 Task: Find connections with filter location Abu Dhabi with filter topic #Travelwith filter profile language German with filter current company Infosys with filter school Zion Matriculation Higher Secondary School with filter industry Landscaping Services with filter service category CateringChange with filter keywords title Media Buyer
Action: Mouse moved to (544, 105)
Screenshot: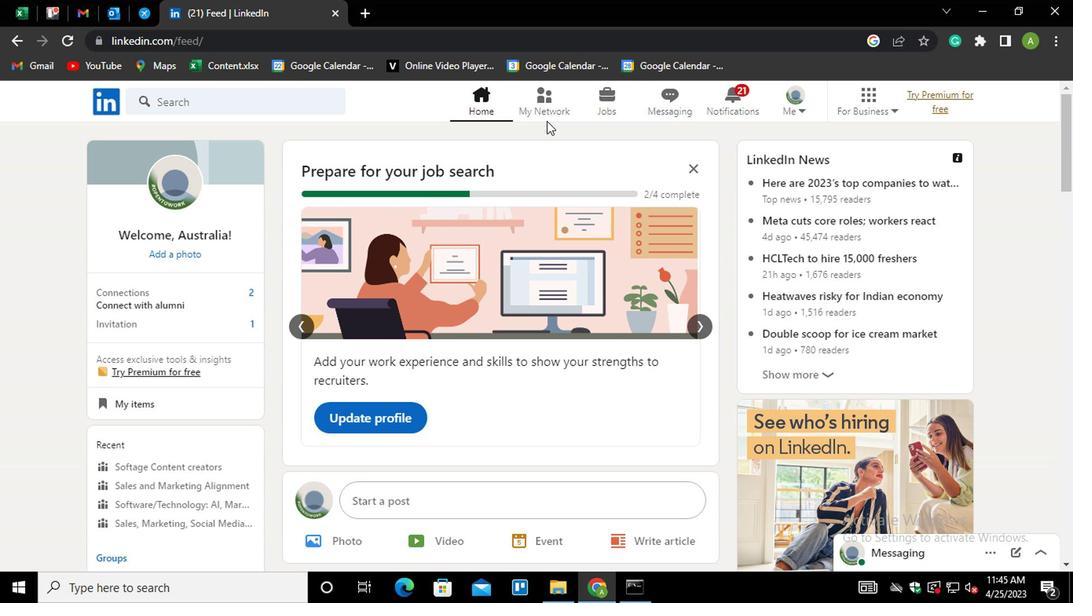 
Action: Mouse pressed left at (544, 105)
Screenshot: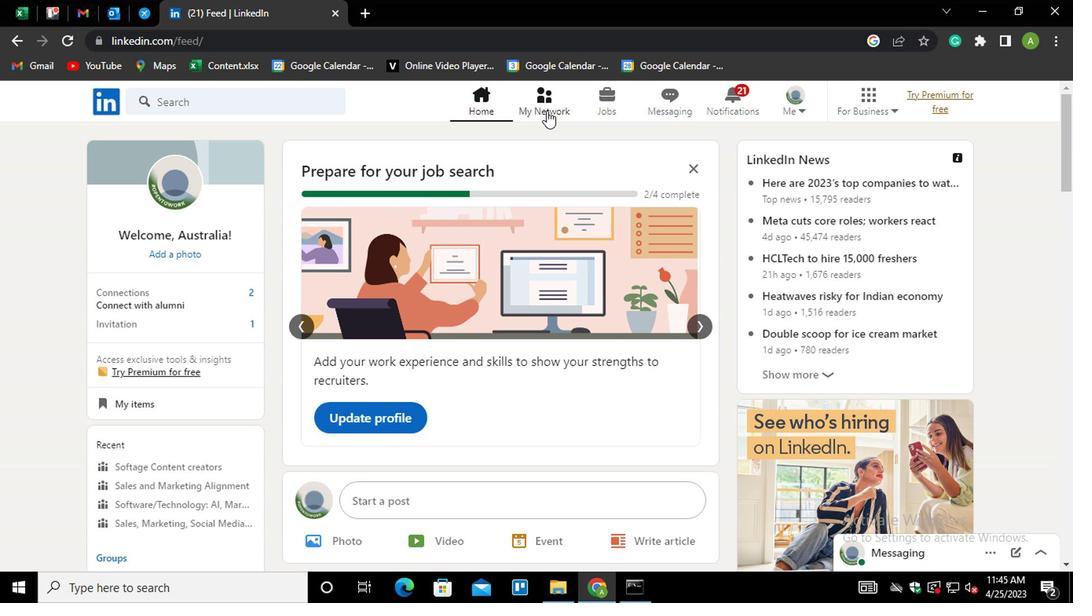 
Action: Mouse moved to (185, 191)
Screenshot: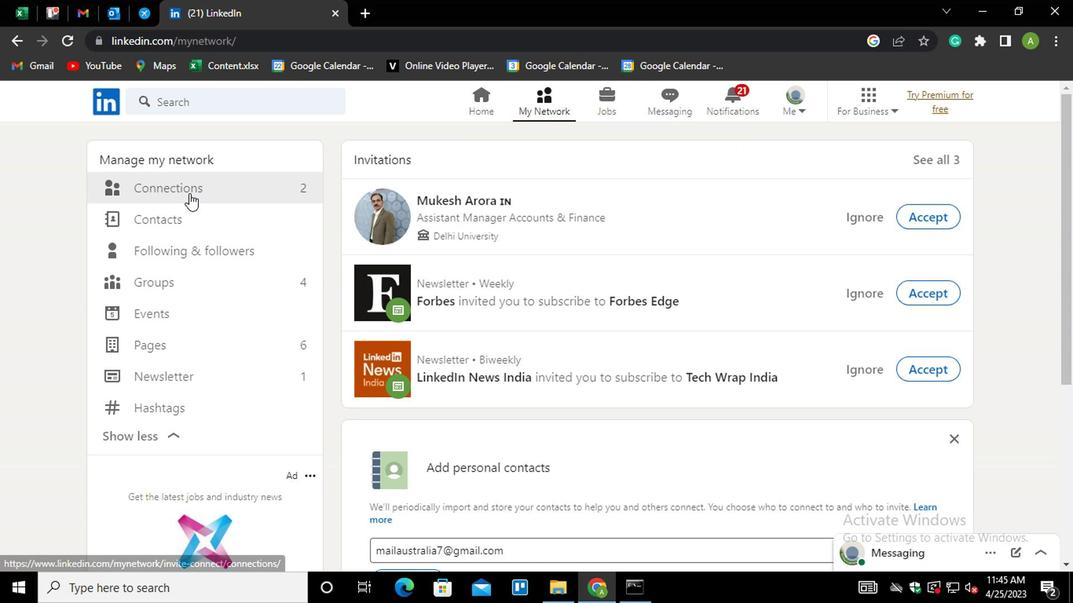 
Action: Mouse pressed left at (185, 191)
Screenshot: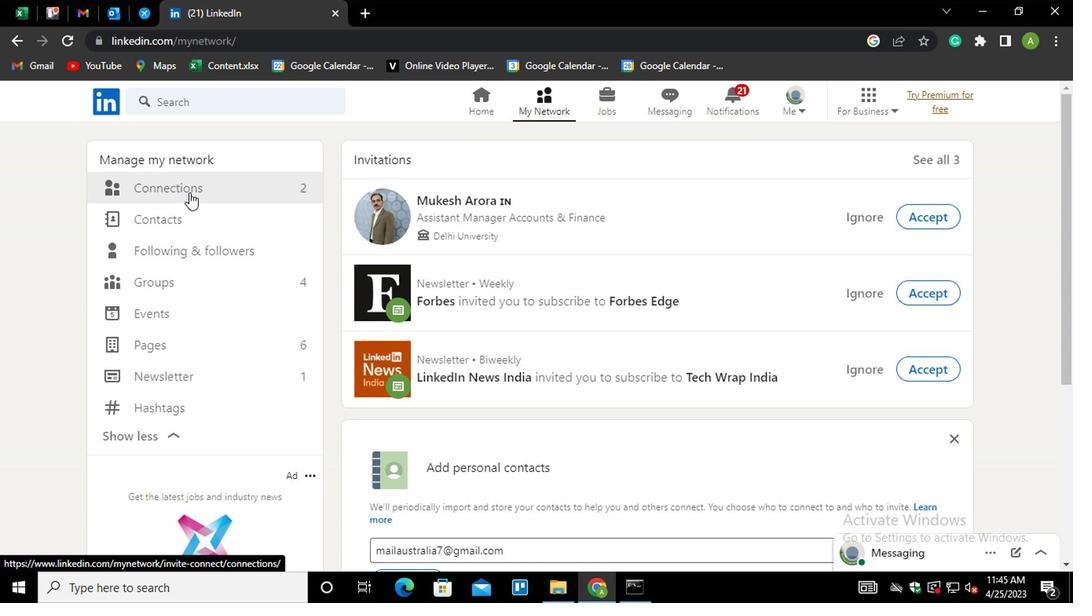 
Action: Mouse moved to (642, 189)
Screenshot: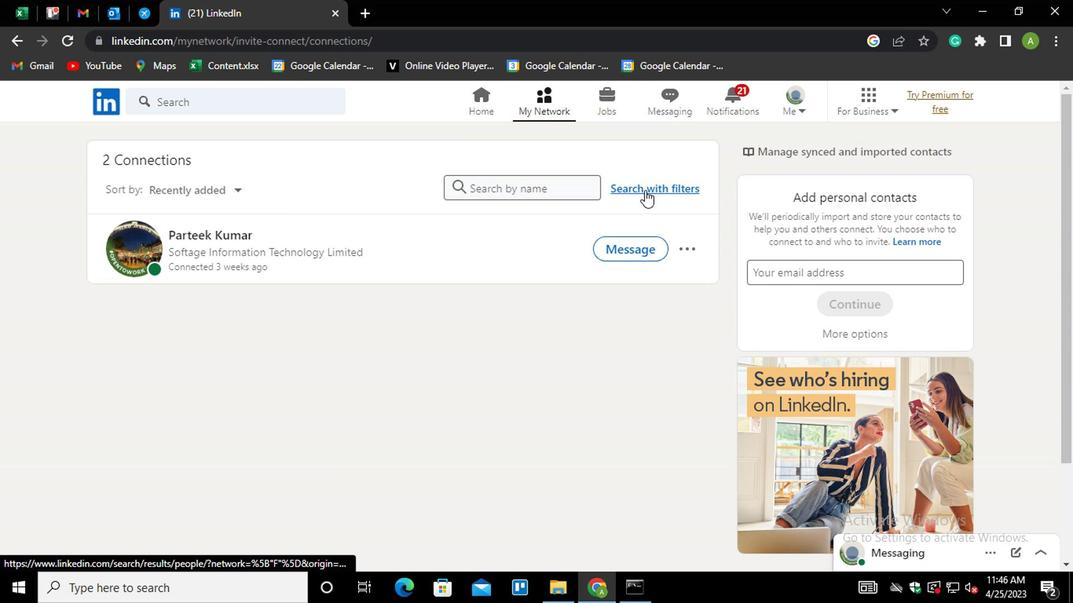 
Action: Mouse pressed left at (642, 189)
Screenshot: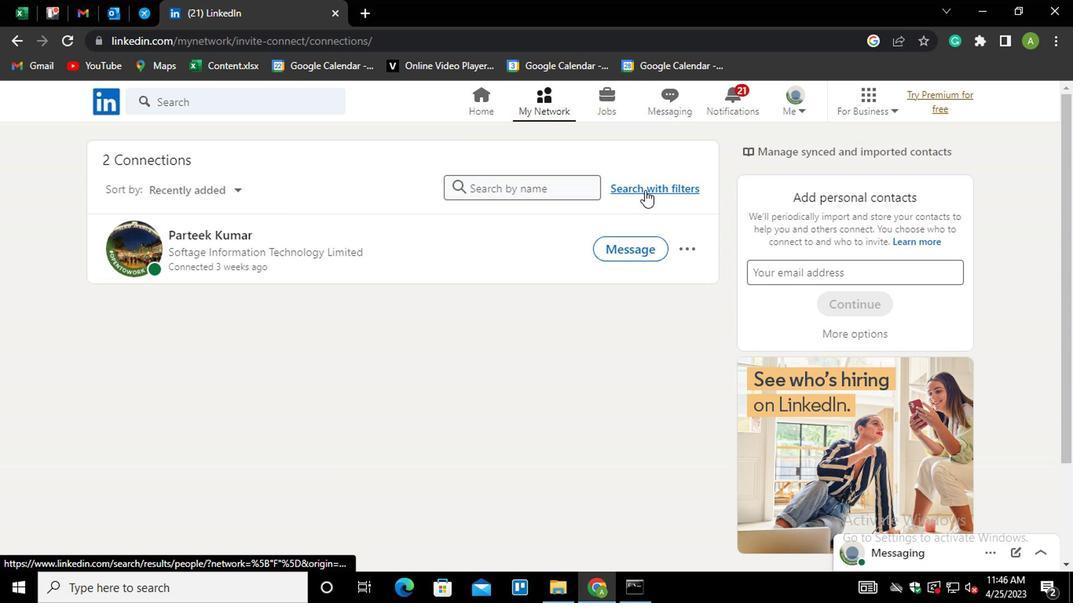 
Action: Mouse moved to (525, 145)
Screenshot: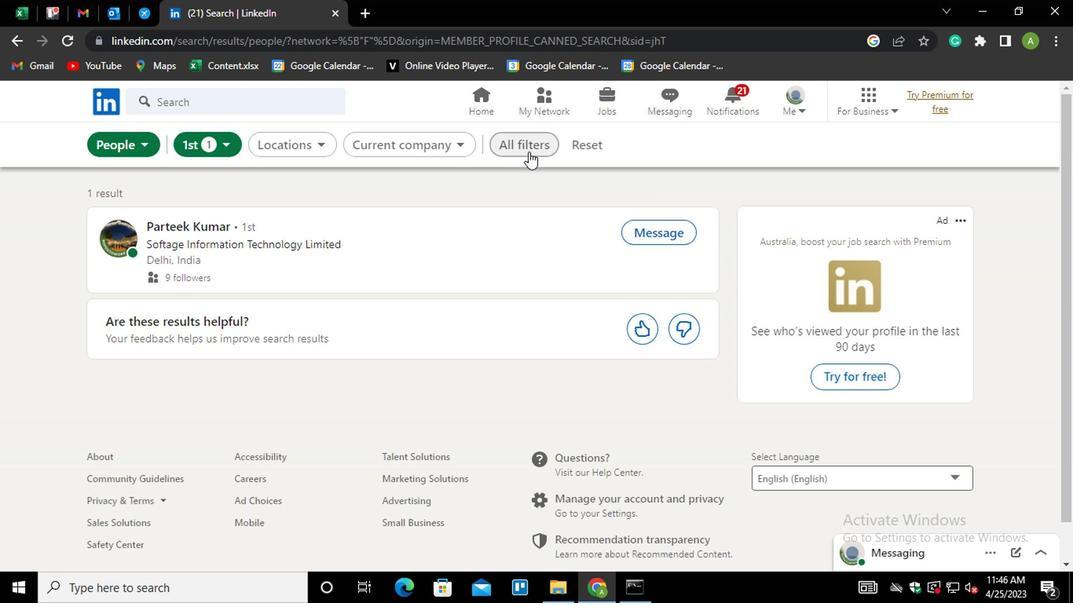 
Action: Mouse pressed left at (525, 145)
Screenshot: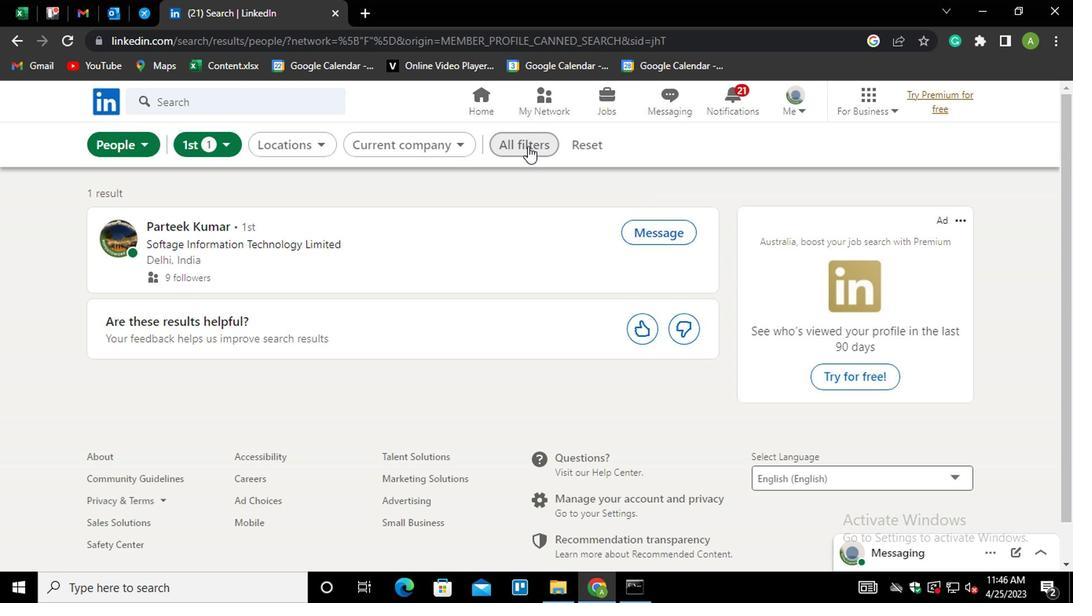 
Action: Mouse moved to (783, 387)
Screenshot: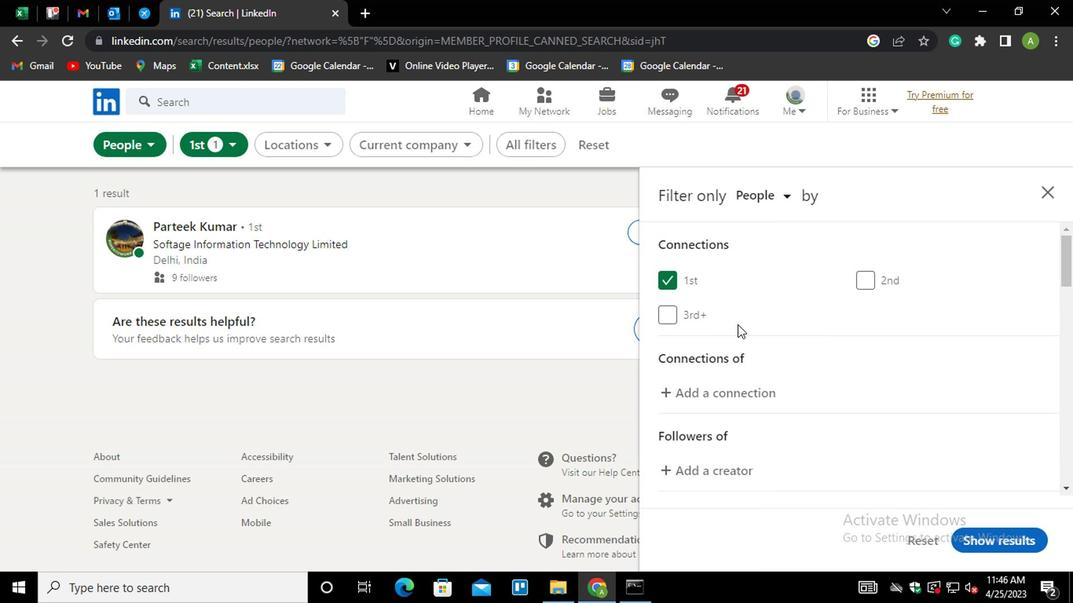 
Action: Mouse scrolled (783, 386) with delta (0, 0)
Screenshot: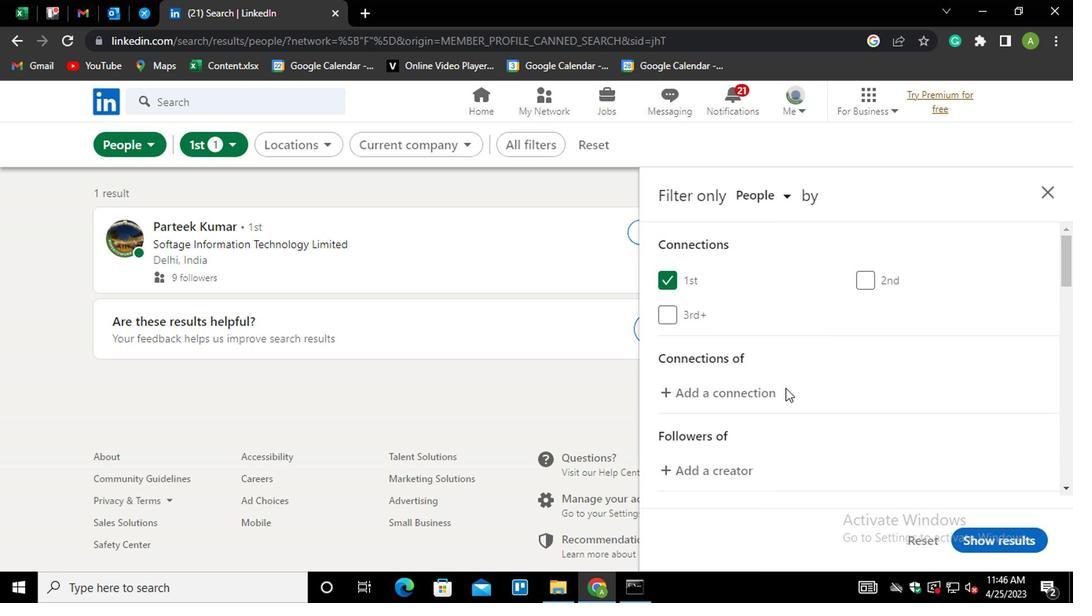 
Action: Mouse scrolled (783, 386) with delta (0, 0)
Screenshot: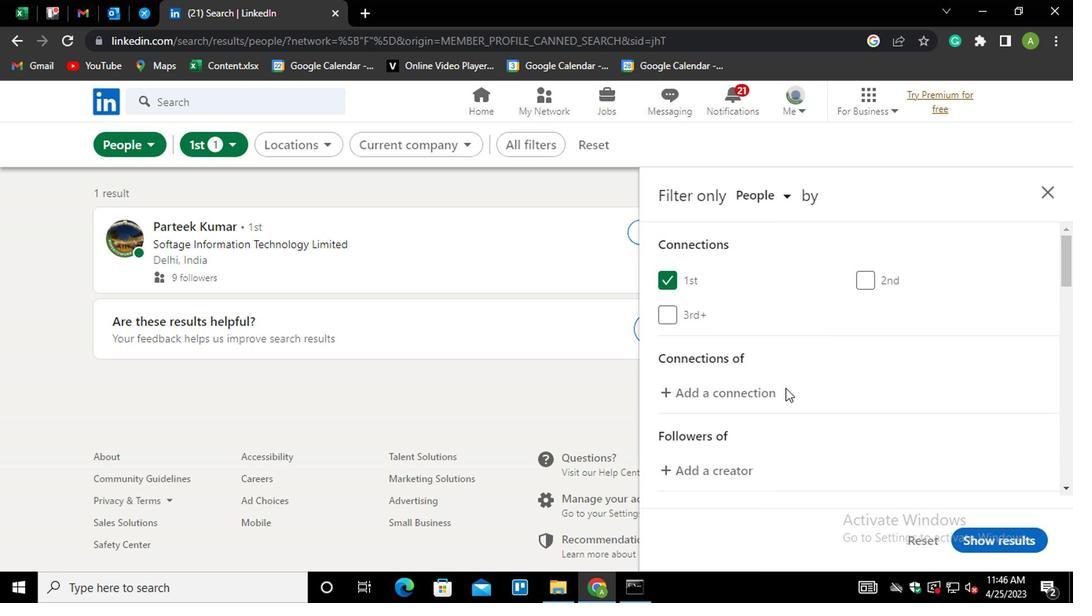 
Action: Mouse scrolled (783, 386) with delta (0, 0)
Screenshot: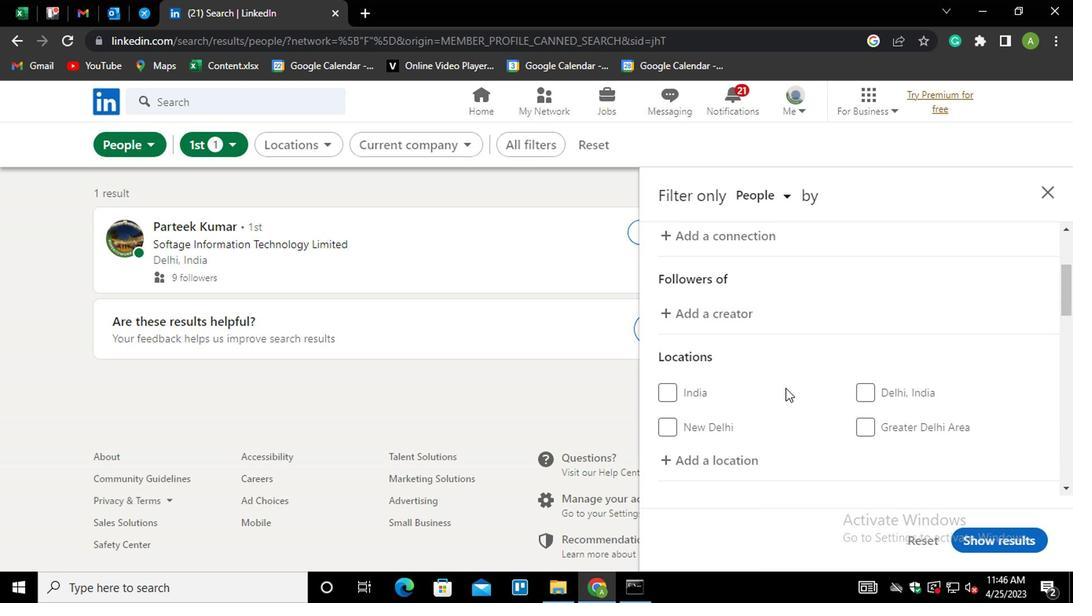 
Action: Mouse moved to (736, 412)
Screenshot: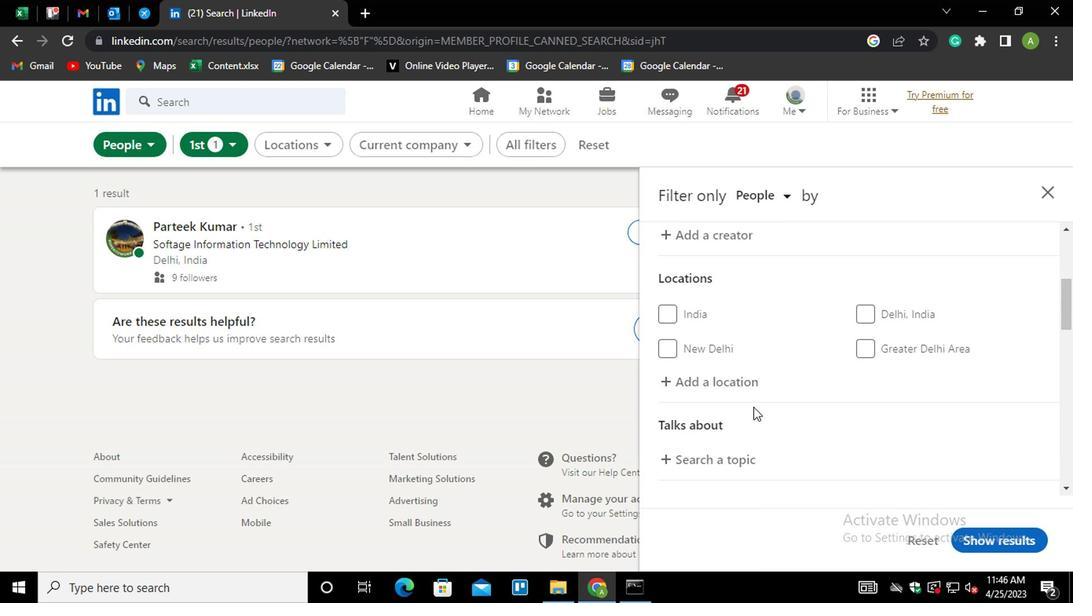 
Action: Mouse scrolled (736, 411) with delta (0, 0)
Screenshot: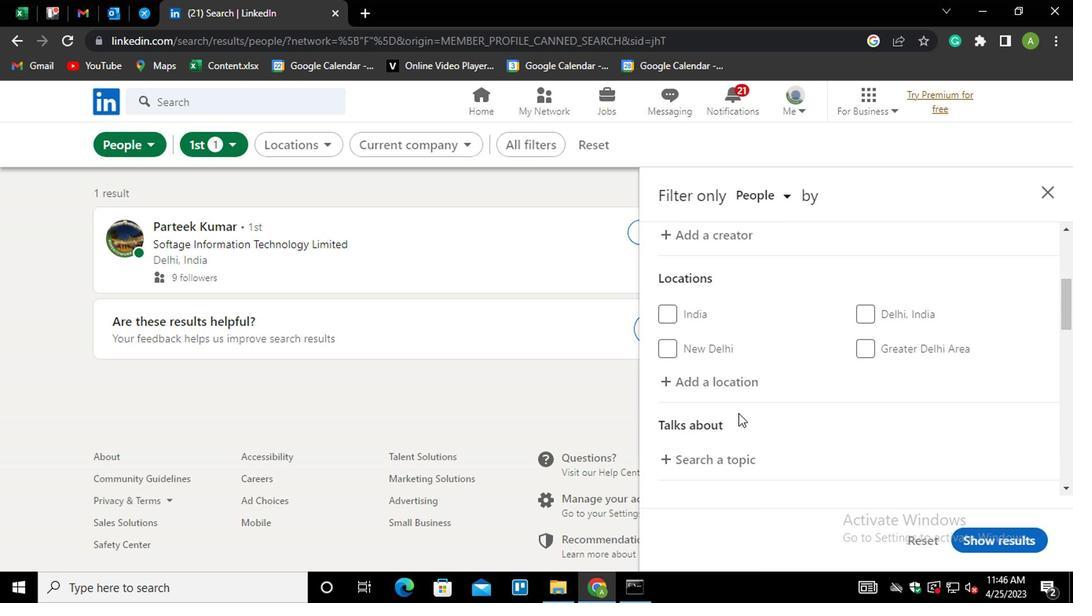 
Action: Mouse moved to (694, 301)
Screenshot: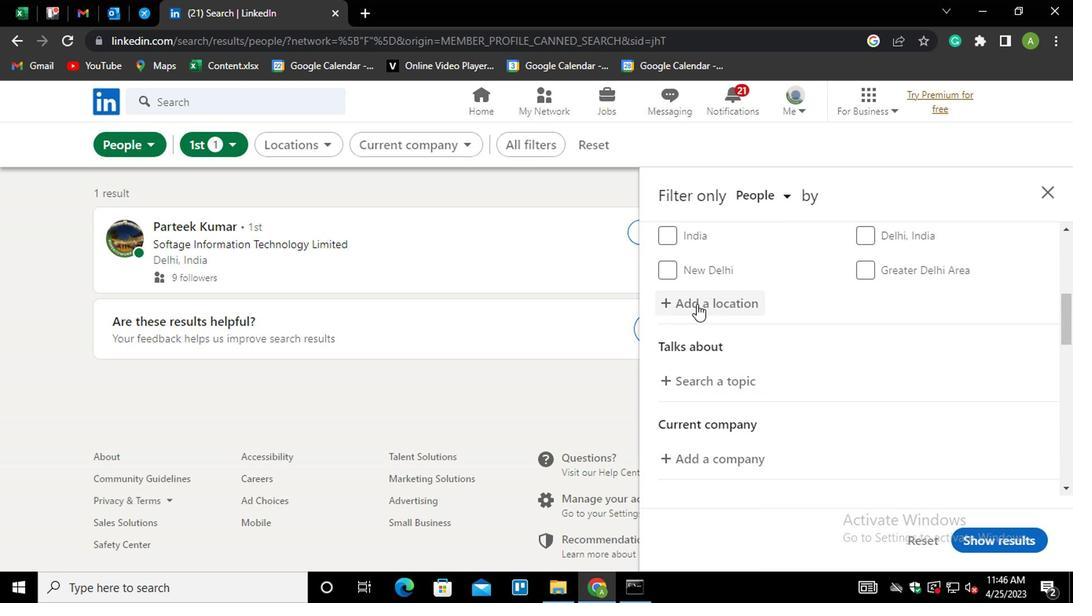 
Action: Mouse pressed left at (694, 301)
Screenshot: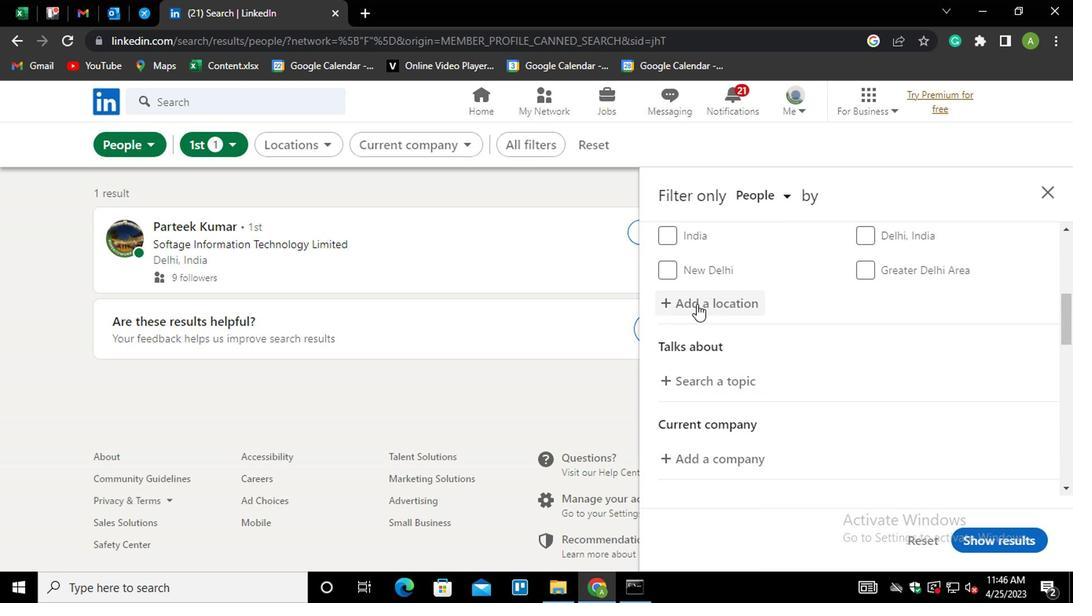 
Action: Mouse moved to (696, 307)
Screenshot: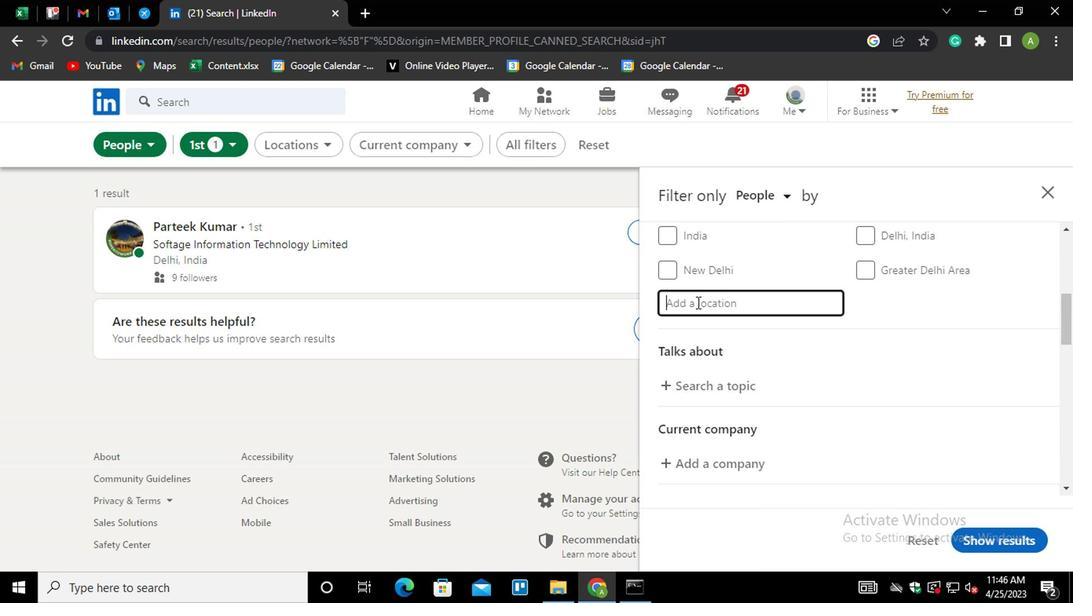 
Action: Key pressed <Key.shift>ABU<Key.down><Key.enter>
Screenshot: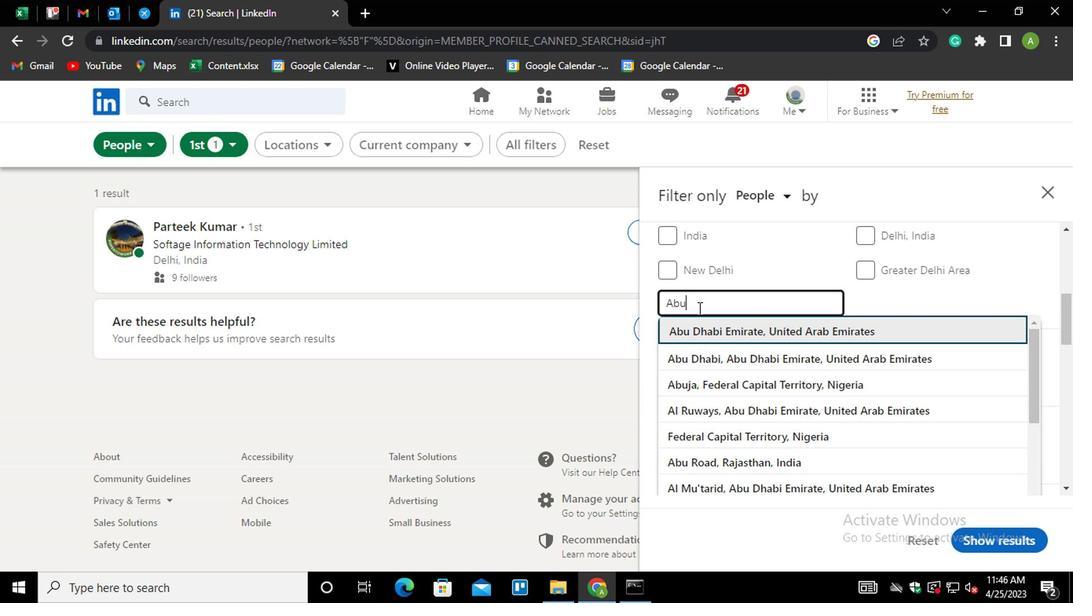 
Action: Mouse moved to (717, 400)
Screenshot: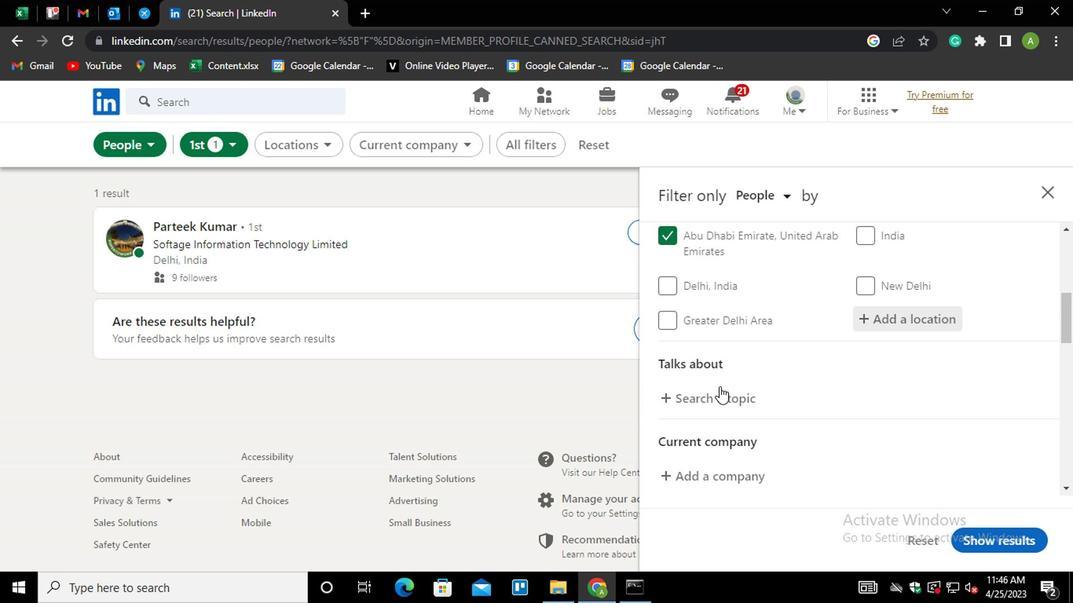 
Action: Mouse pressed left at (717, 400)
Screenshot: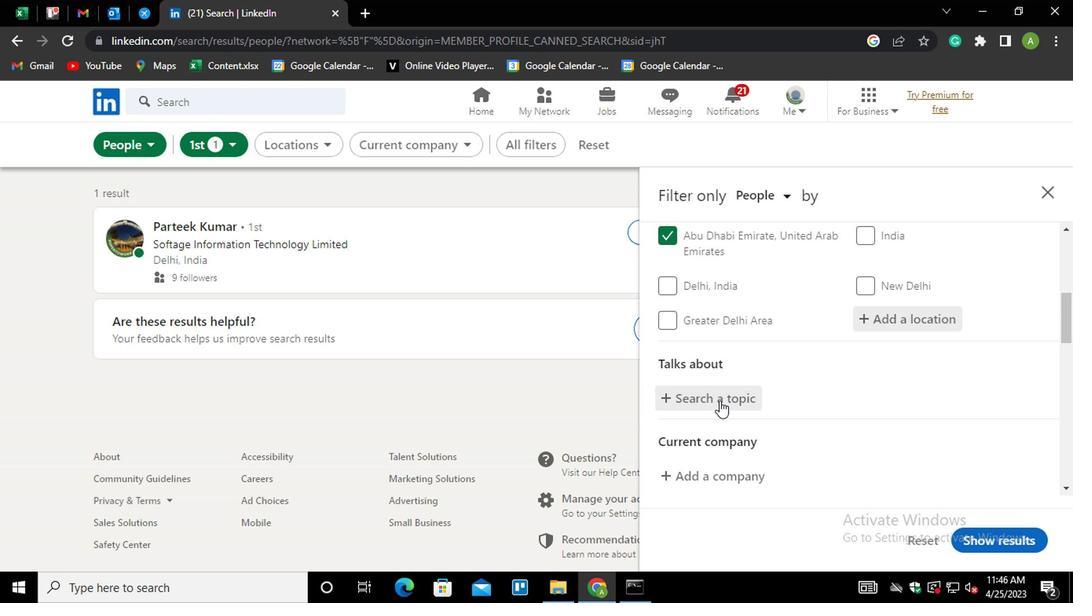 
Action: Mouse moved to (716, 400)
Screenshot: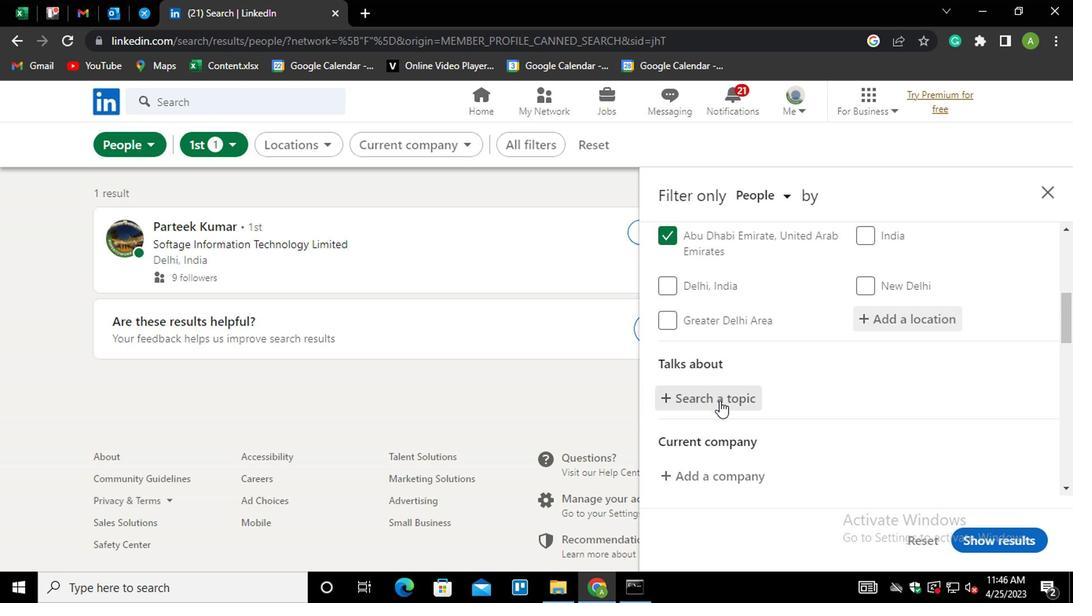 
Action: Key pressed <Key.shift>#<Key.shift>TRAVELWITH
Screenshot: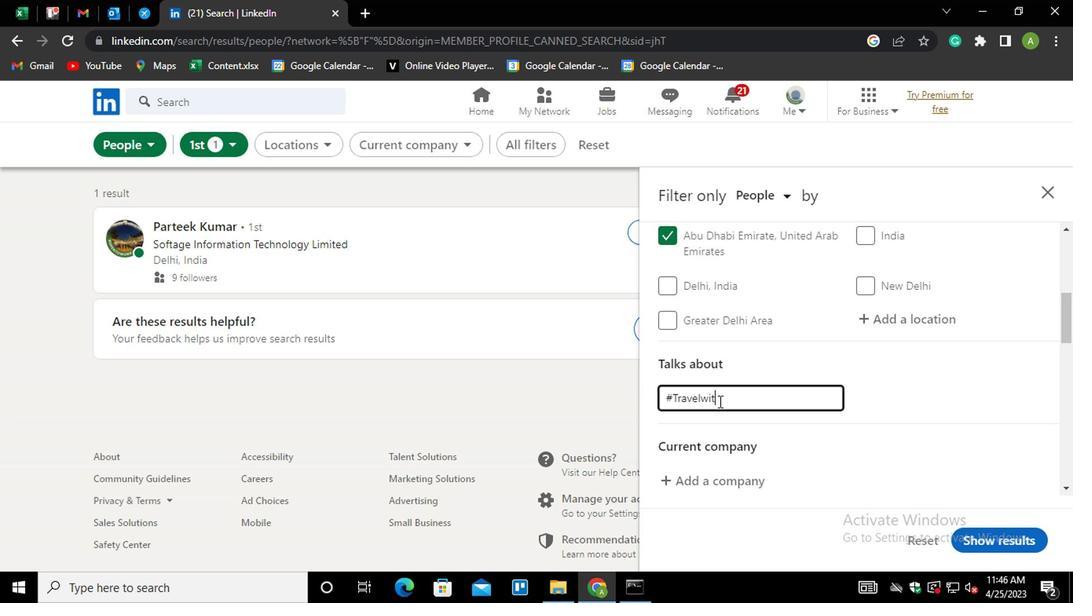 
Action: Mouse moved to (993, 381)
Screenshot: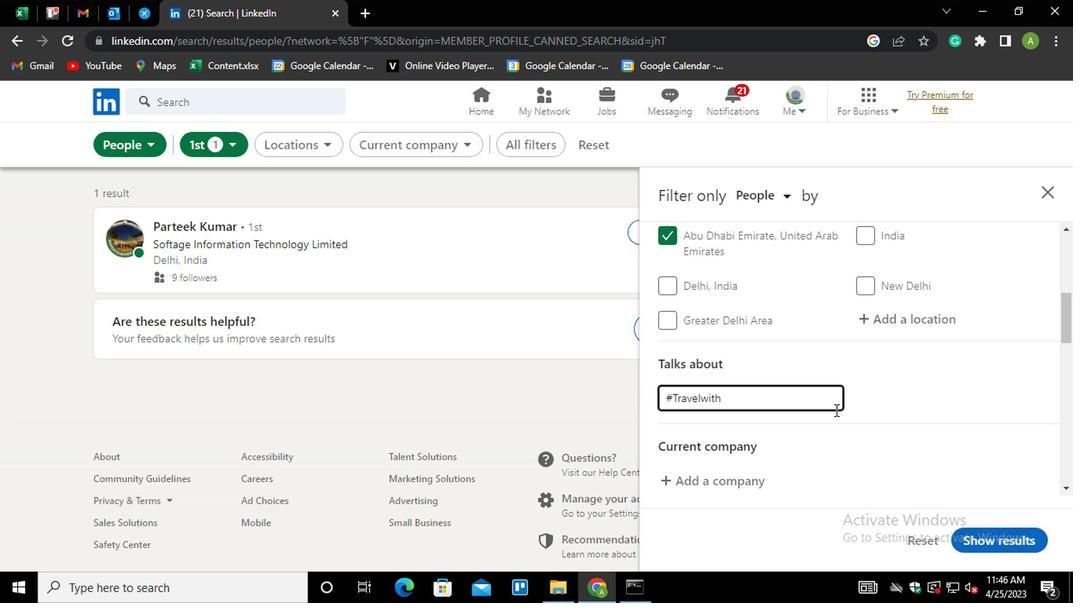 
Action: Mouse pressed left at (993, 381)
Screenshot: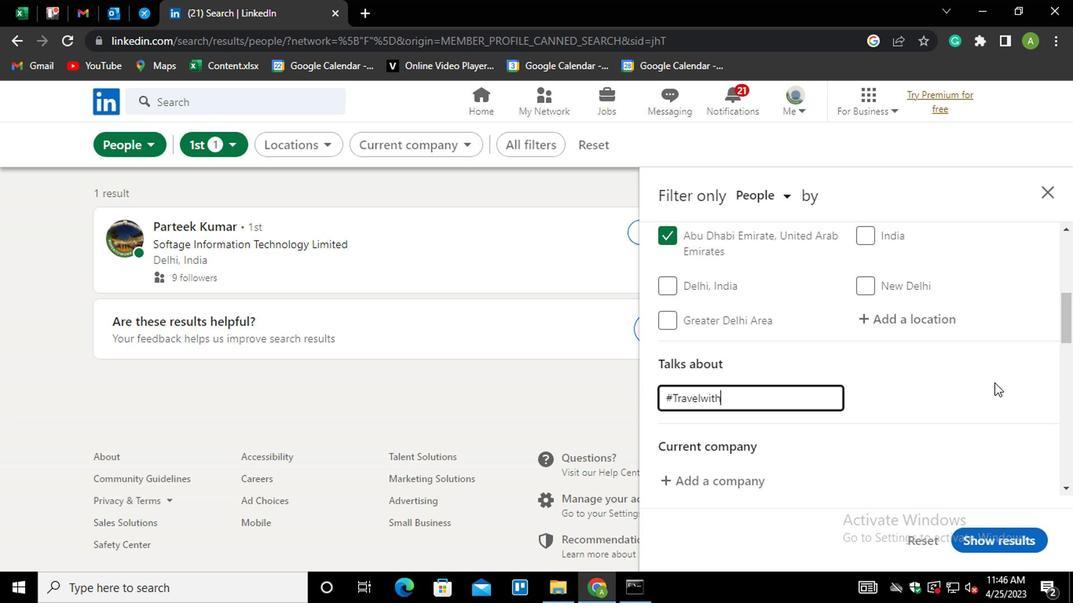 
Action: Mouse scrolled (993, 381) with delta (0, 0)
Screenshot: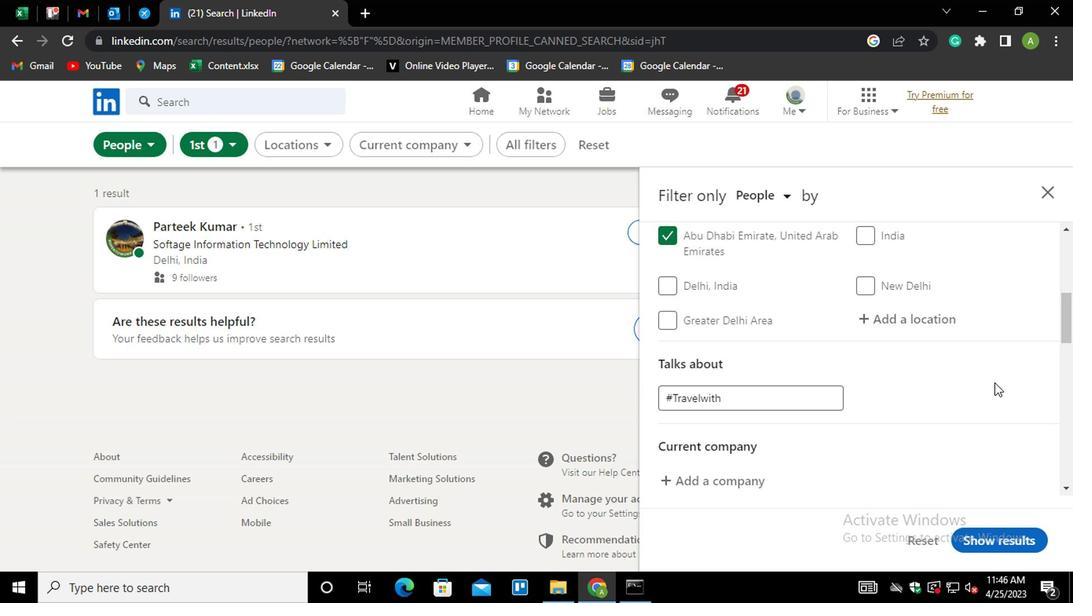 
Action: Mouse scrolled (993, 381) with delta (0, 0)
Screenshot: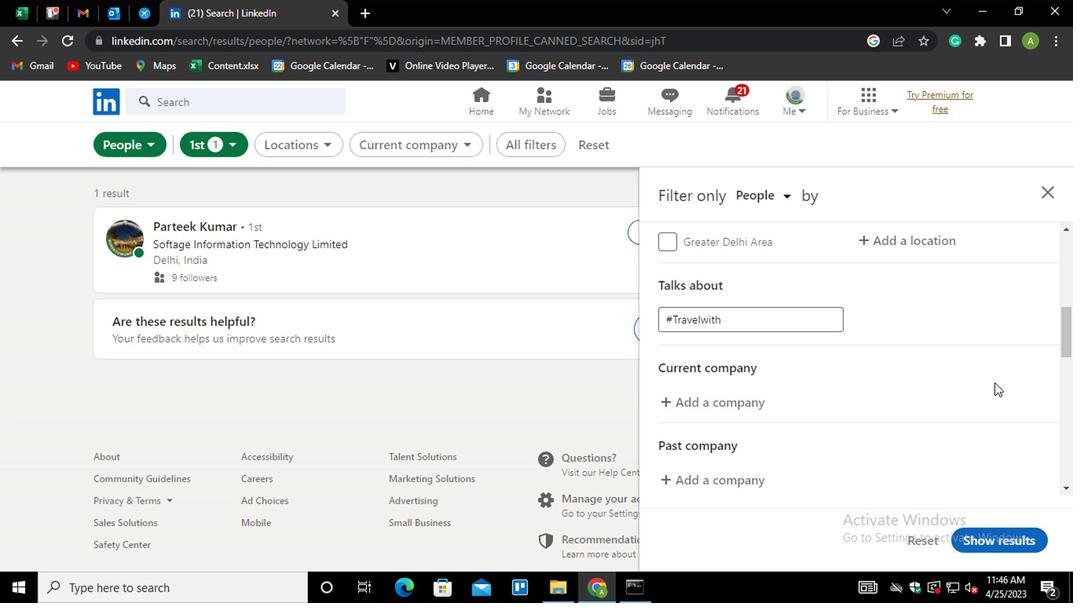 
Action: Mouse scrolled (993, 381) with delta (0, 0)
Screenshot: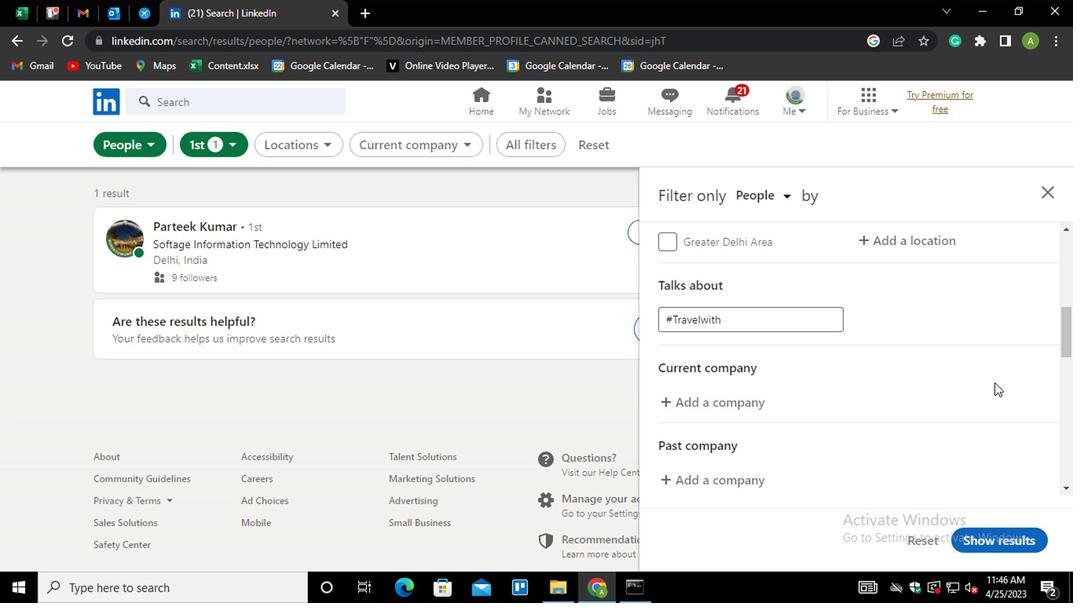
Action: Mouse scrolled (993, 381) with delta (0, 0)
Screenshot: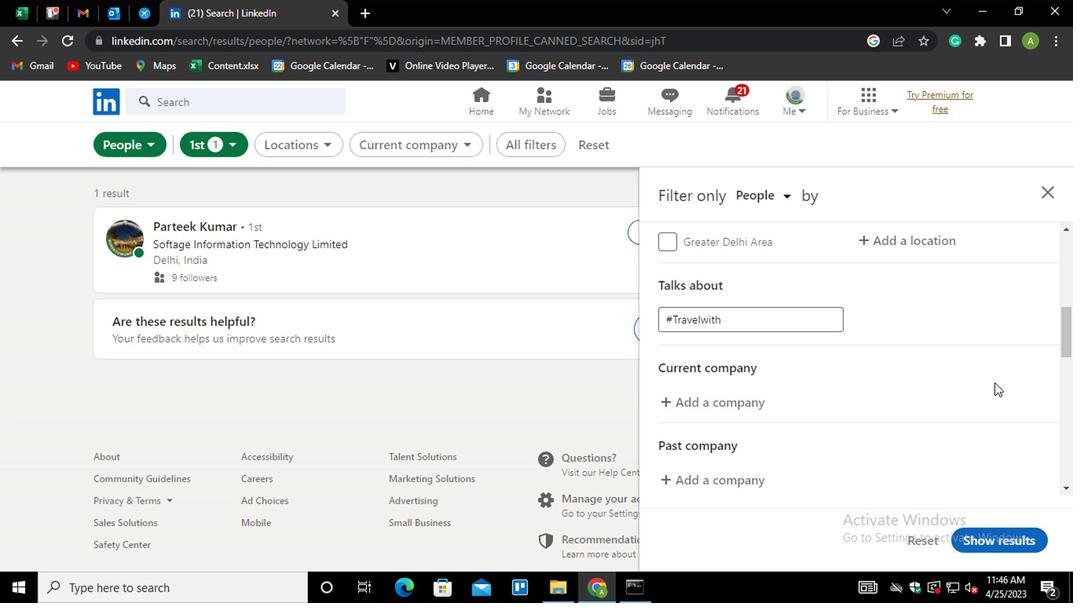
Action: Mouse scrolled (993, 381) with delta (0, 0)
Screenshot: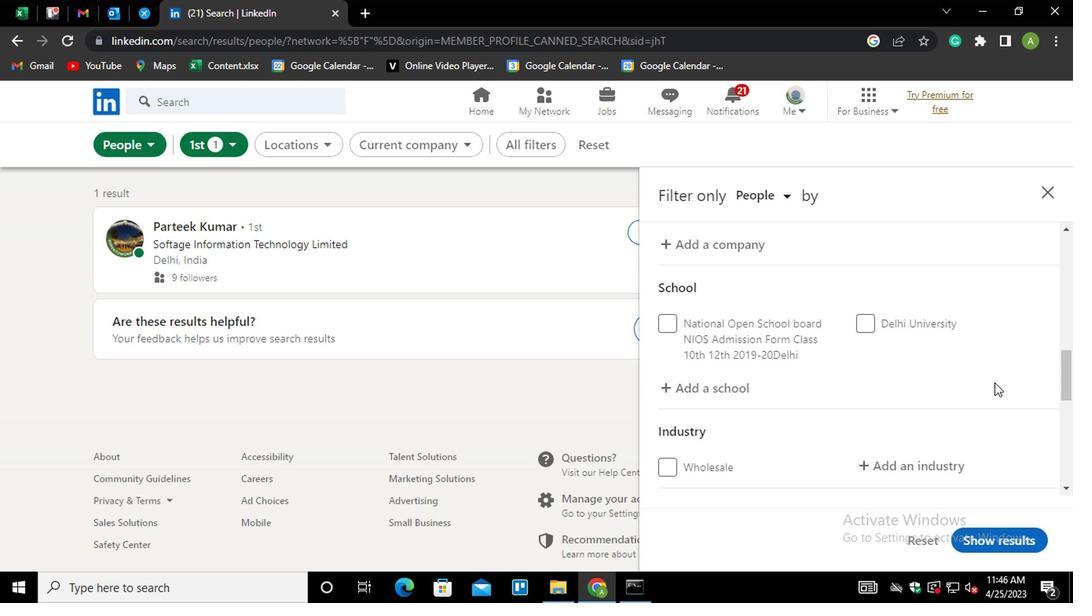 
Action: Mouse scrolled (993, 381) with delta (0, 0)
Screenshot: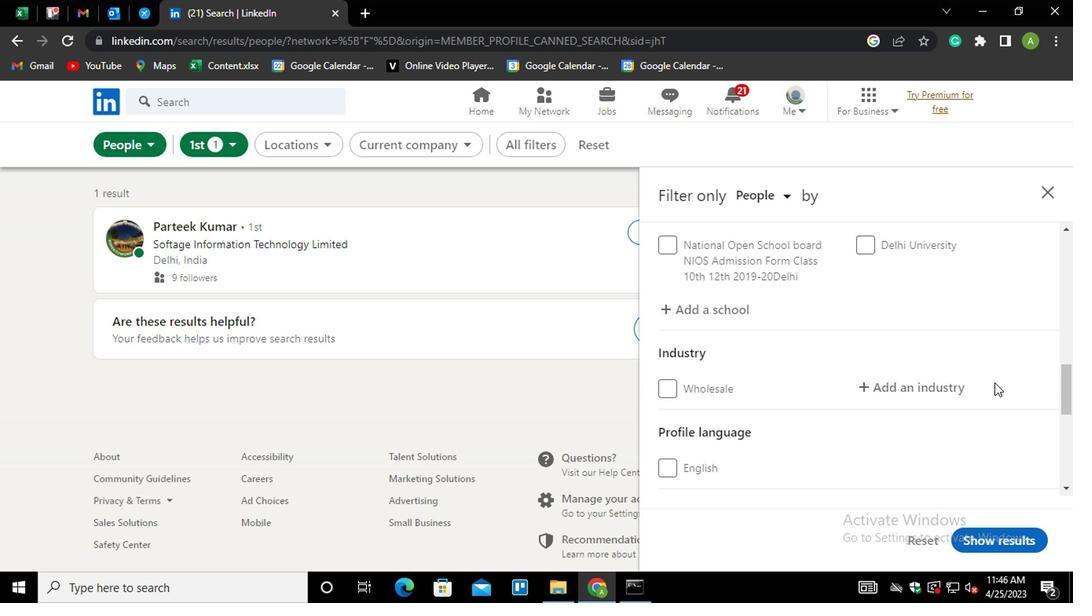 
Action: Mouse moved to (769, 392)
Screenshot: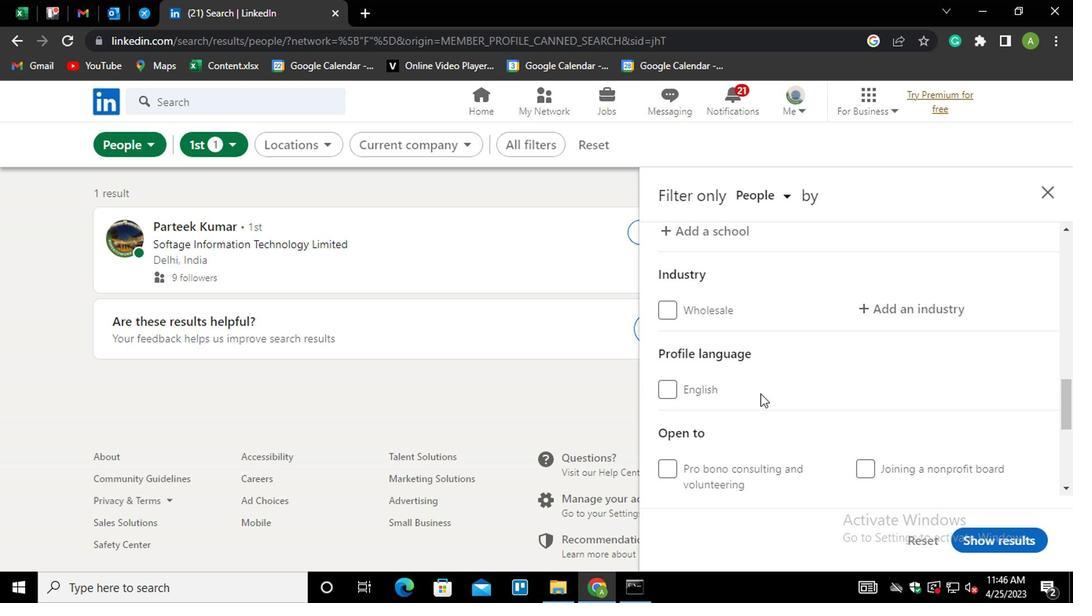
Action: Mouse scrolled (769, 392) with delta (0, 0)
Screenshot: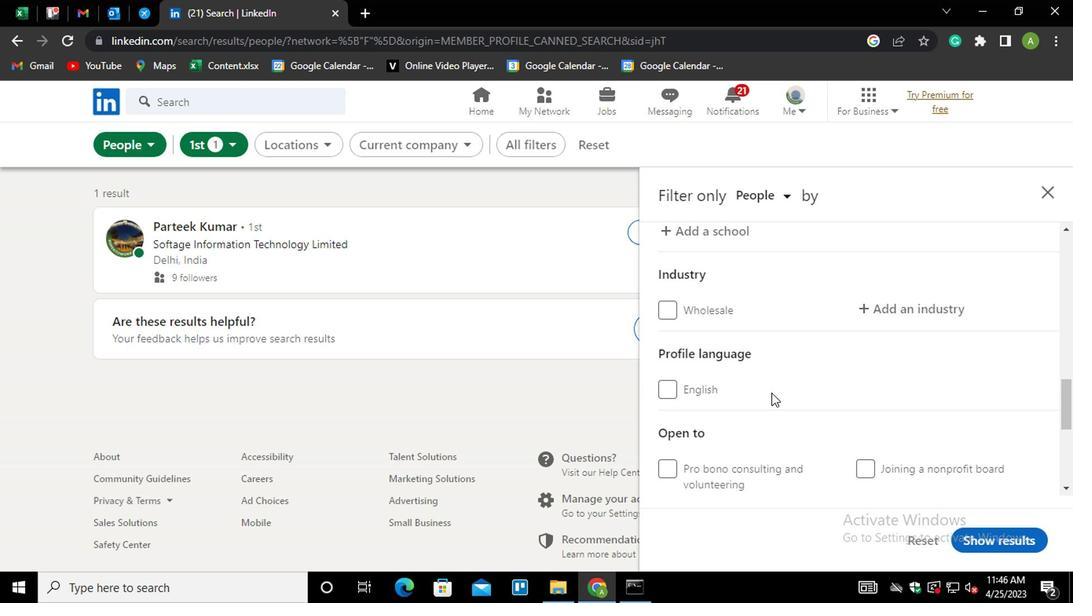 
Action: Mouse scrolled (769, 392) with delta (0, 0)
Screenshot: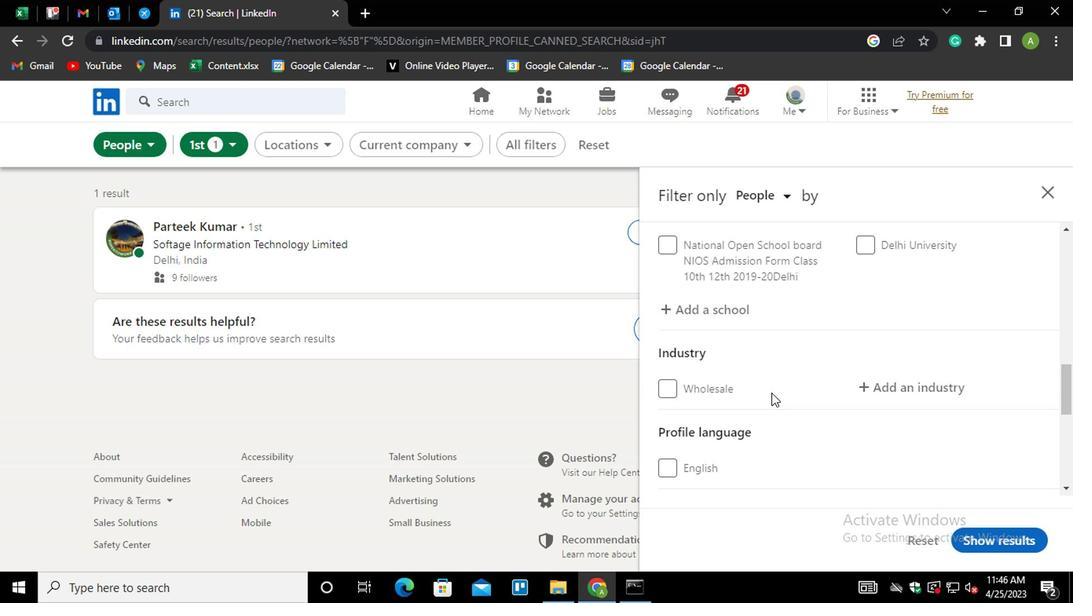 
Action: Mouse scrolled (769, 392) with delta (0, 0)
Screenshot: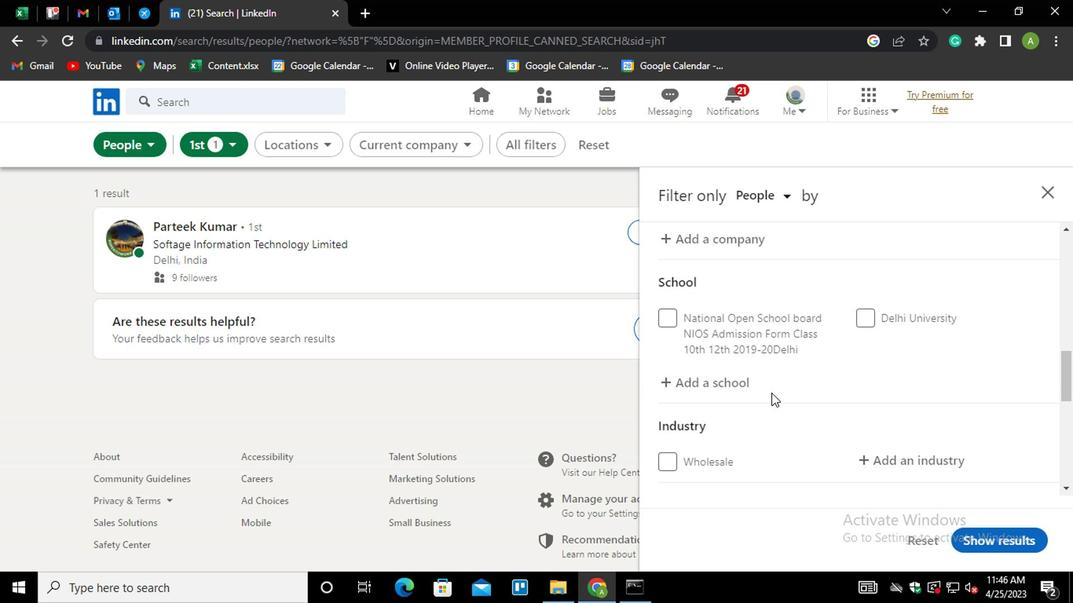 
Action: Mouse scrolled (769, 392) with delta (0, 0)
Screenshot: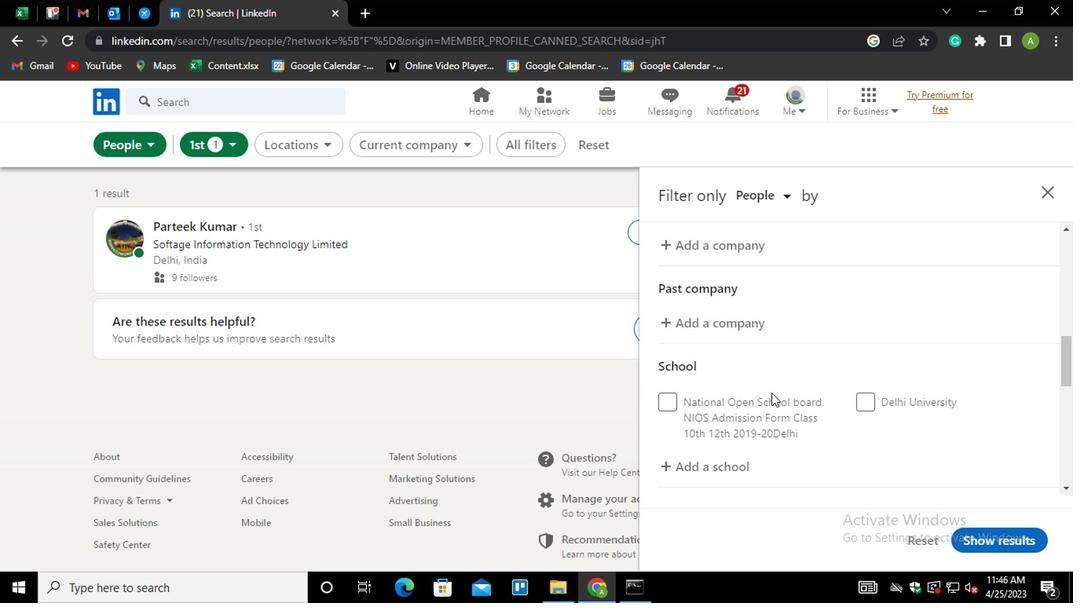 
Action: Mouse scrolled (769, 392) with delta (0, 0)
Screenshot: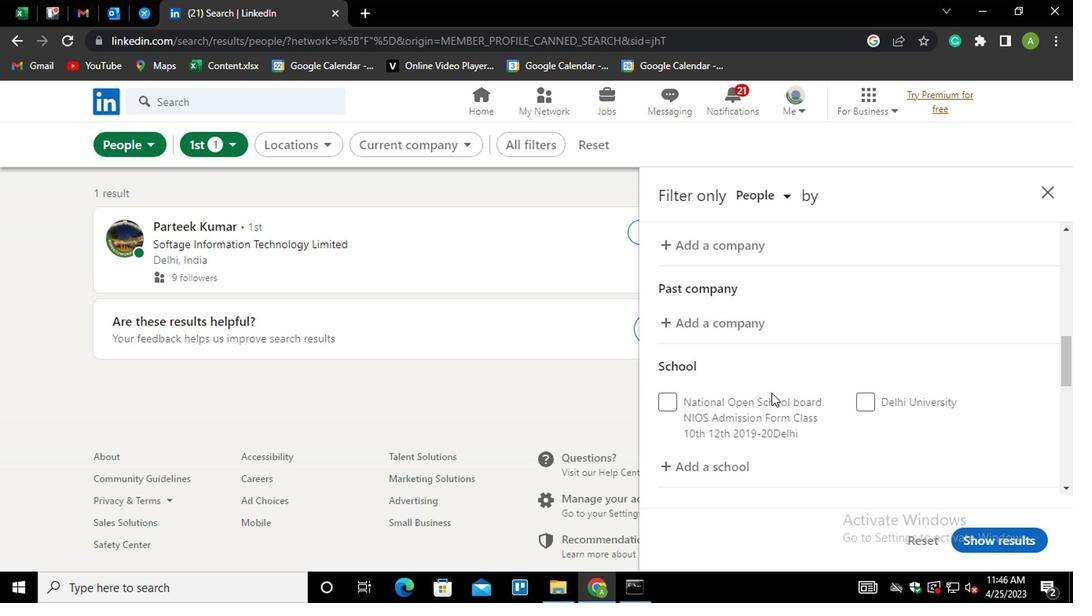 
Action: Mouse moved to (731, 401)
Screenshot: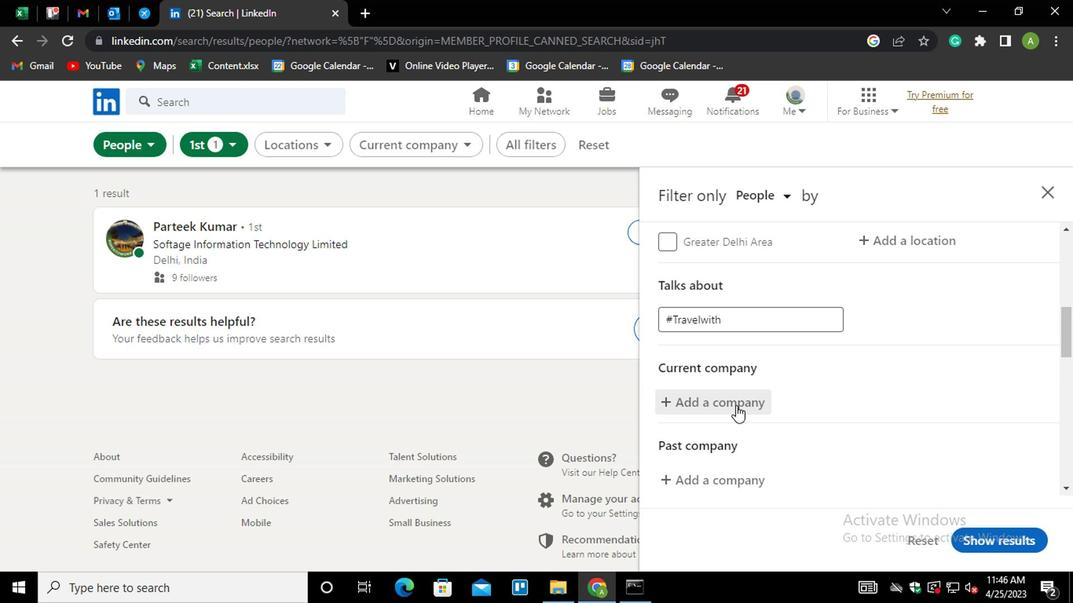 
Action: Mouse pressed left at (731, 401)
Screenshot: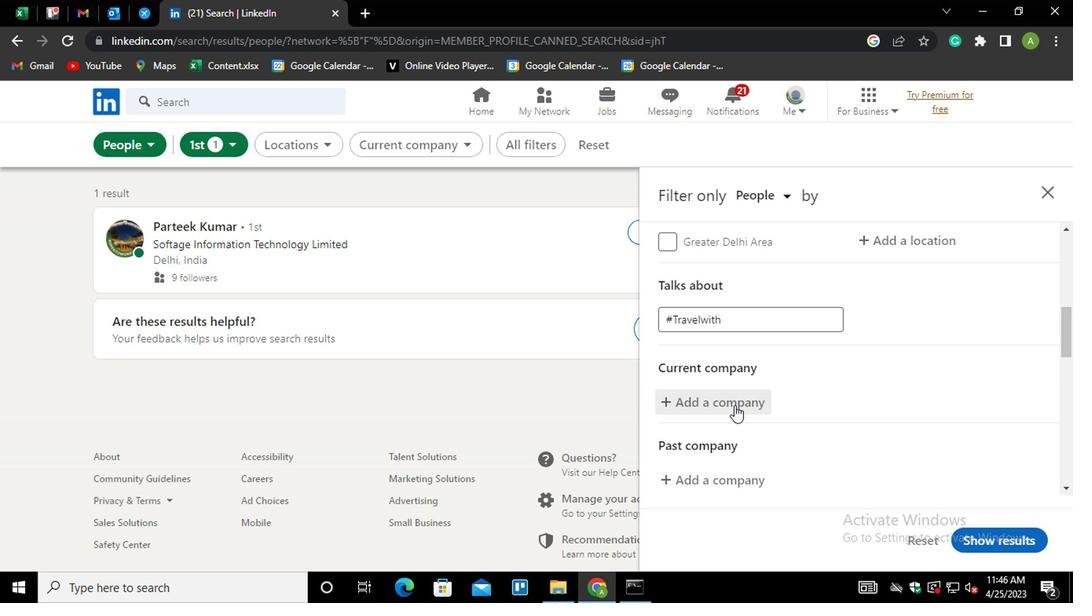 
Action: Key pressed <Key.shift_r>INFO<Key.down><Key.enter>
Screenshot: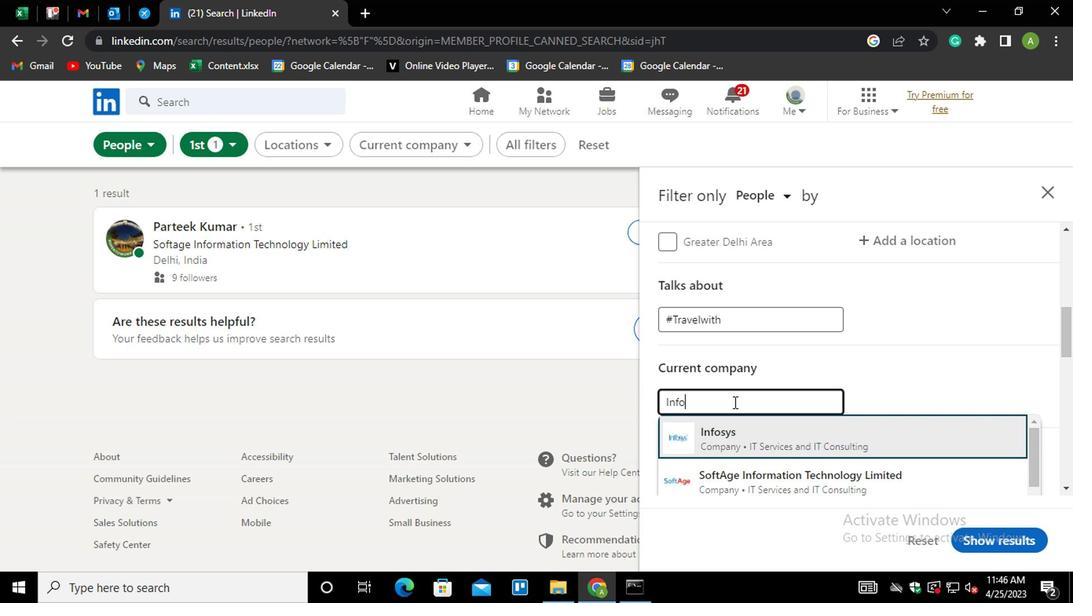 
Action: Mouse moved to (743, 404)
Screenshot: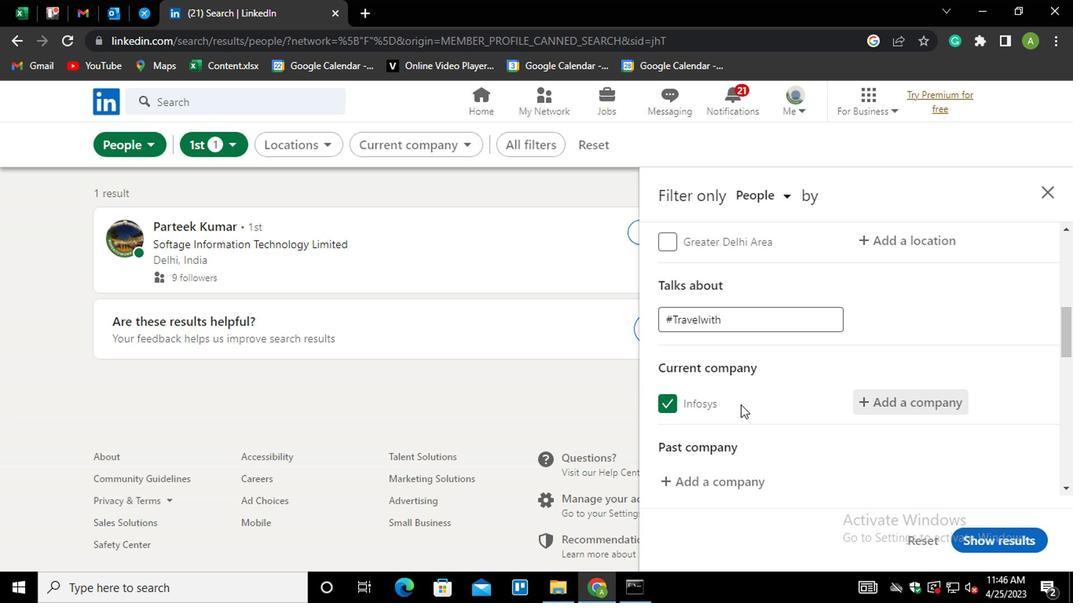 
Action: Mouse scrolled (743, 403) with delta (0, -1)
Screenshot: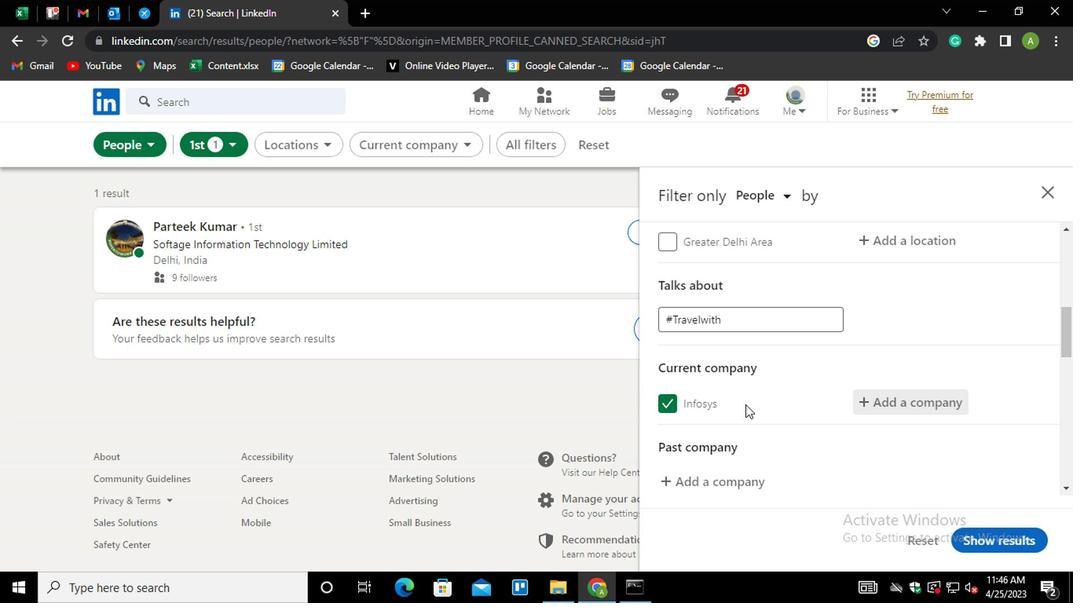 
Action: Mouse scrolled (743, 403) with delta (0, -1)
Screenshot: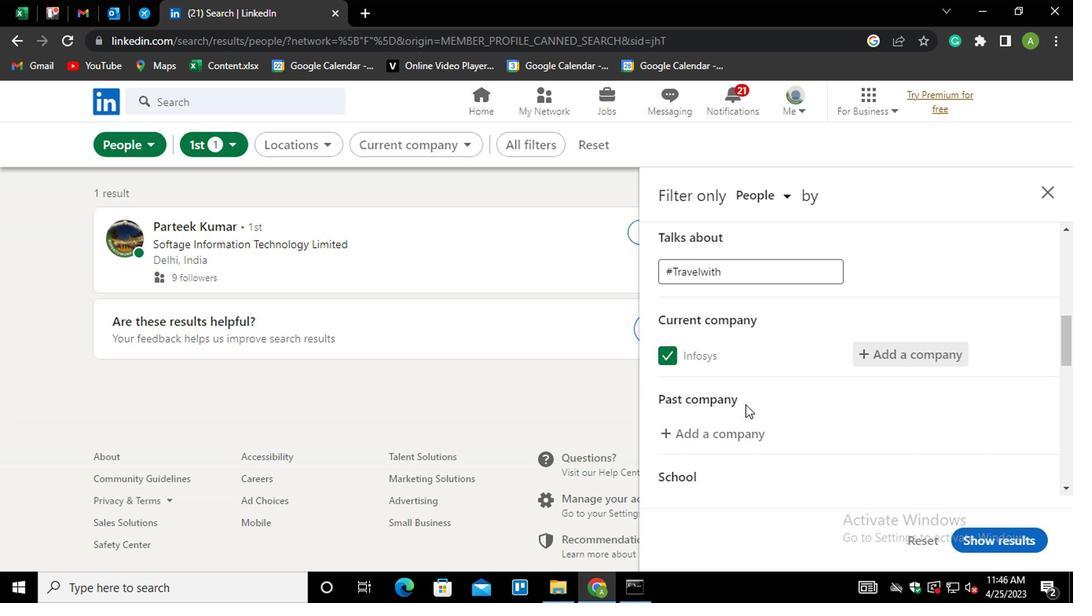 
Action: Mouse moved to (725, 470)
Screenshot: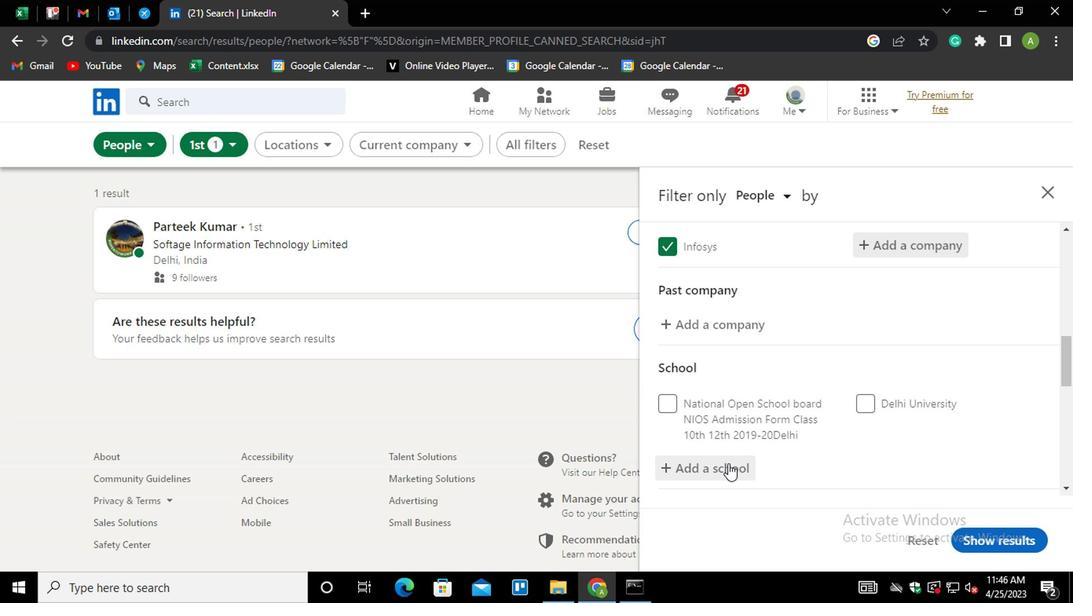 
Action: Mouse pressed left at (725, 470)
Screenshot: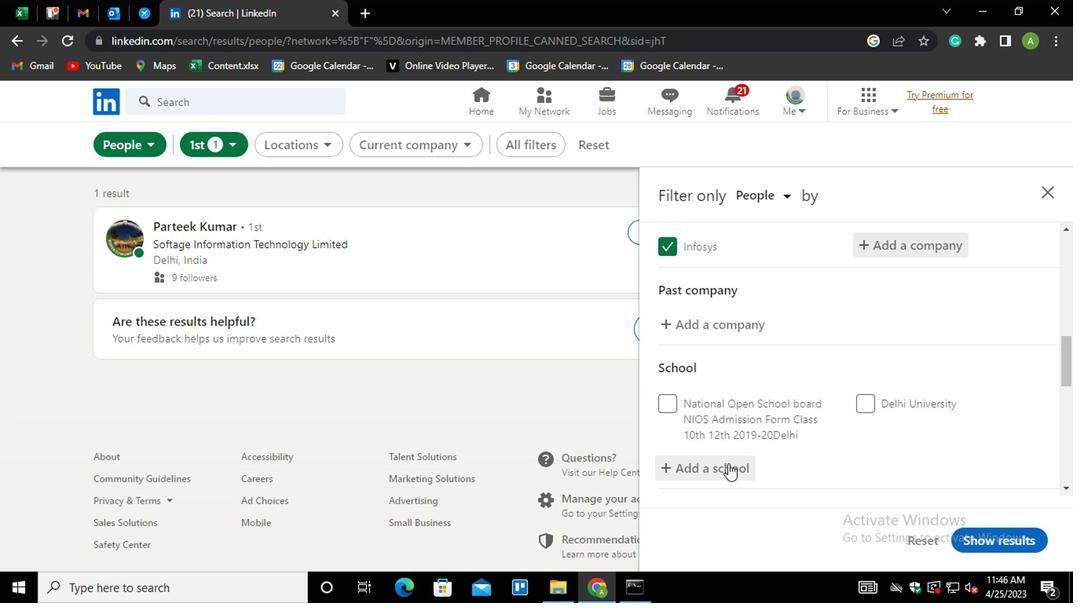 
Action: Mouse moved to (711, 469)
Screenshot: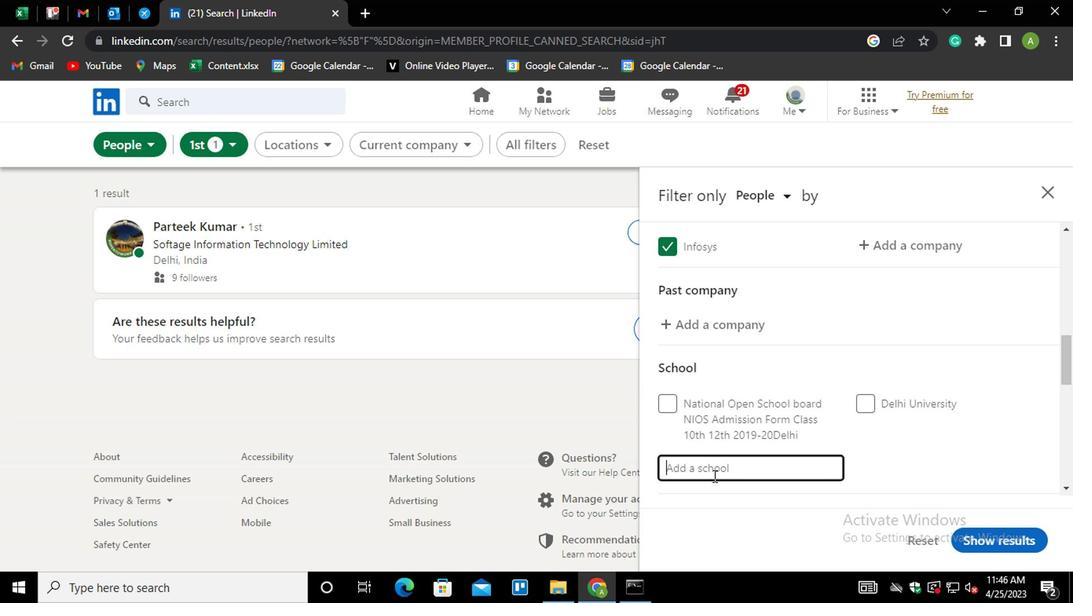 
Action: Mouse pressed left at (711, 469)
Screenshot: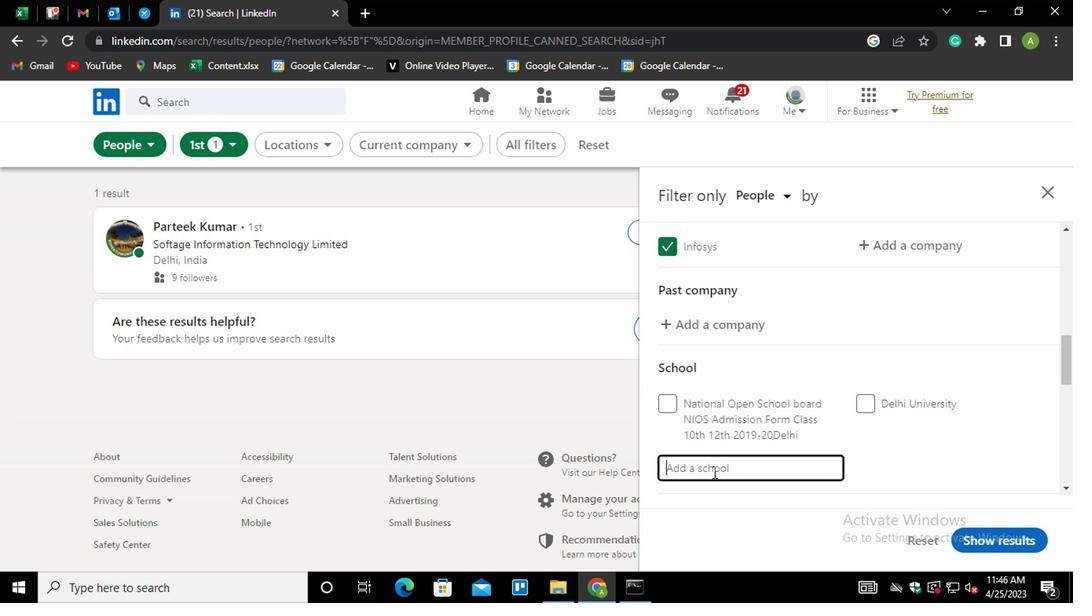 
Action: Mouse moved to (711, 469)
Screenshot: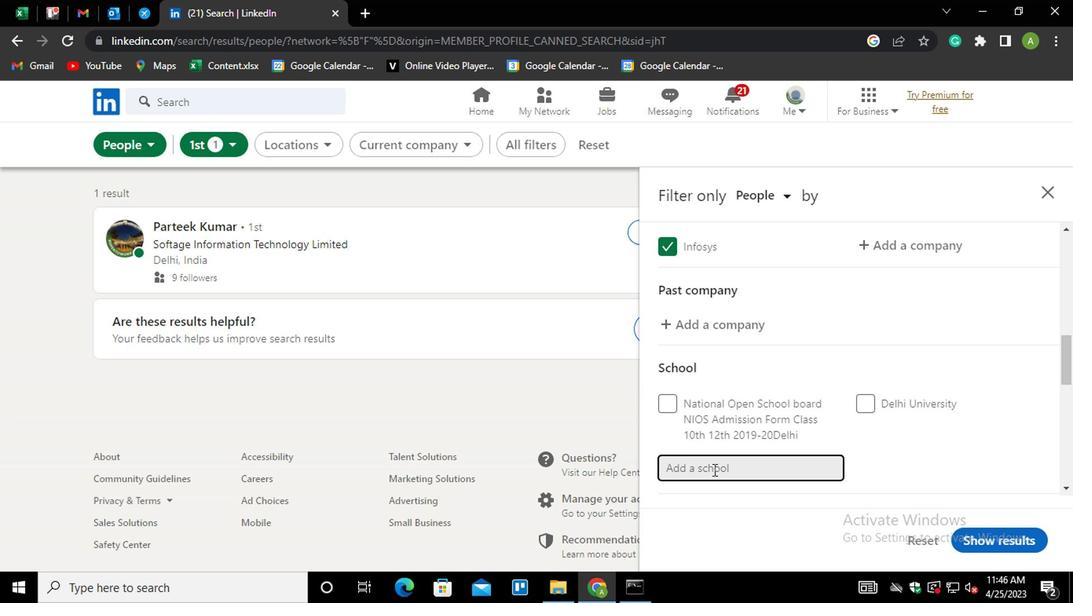 
Action: Key pressed <Key.shift>ZION<Key.space>
Screenshot: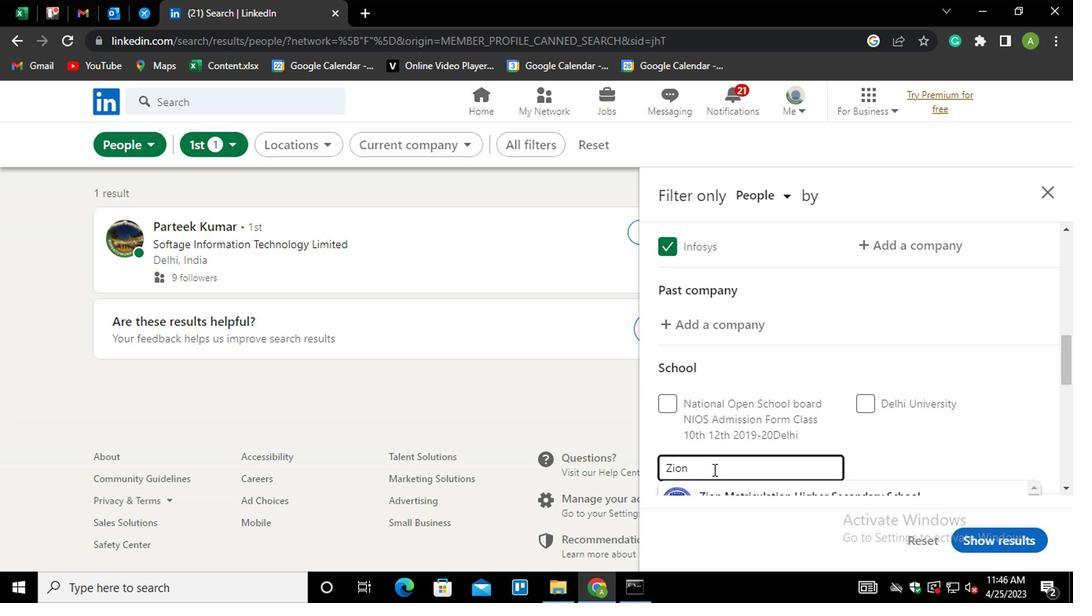 
Action: Mouse moved to (785, 458)
Screenshot: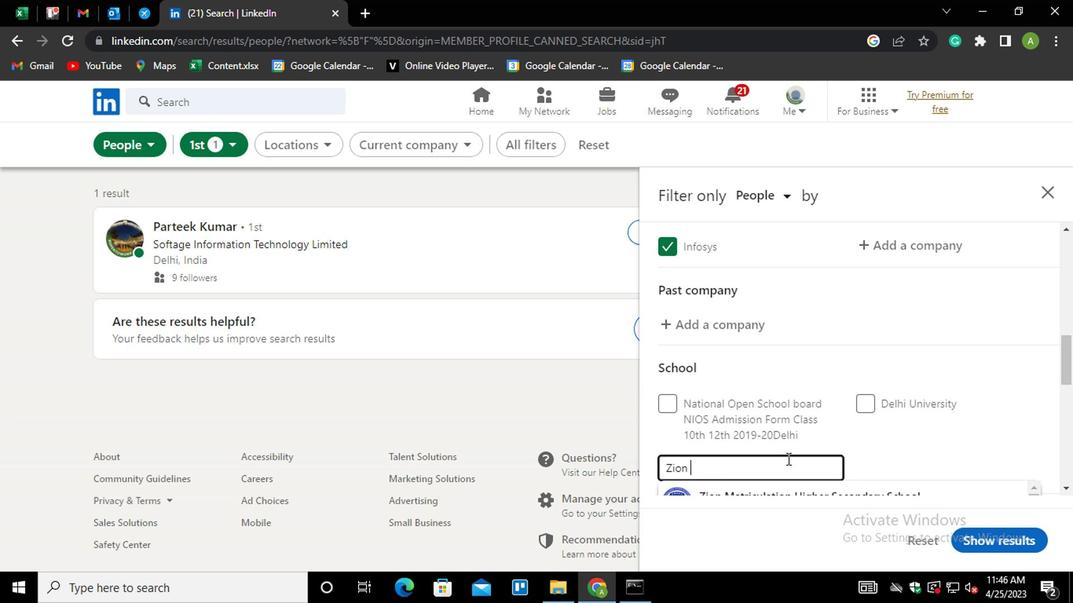 
Action: Mouse scrolled (785, 457) with delta (0, -1)
Screenshot: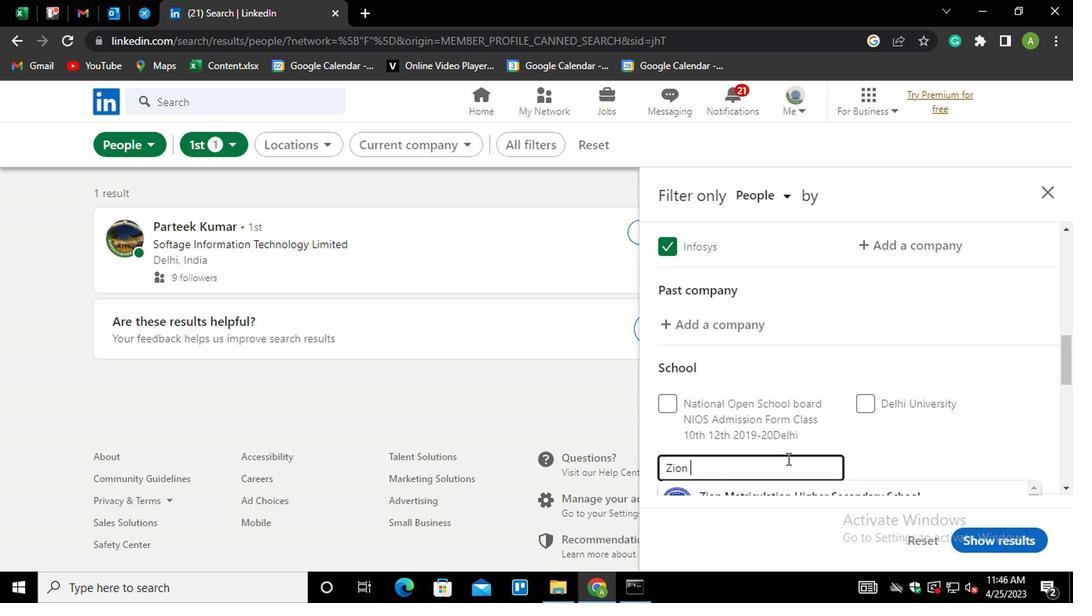 
Action: Mouse scrolled (785, 457) with delta (0, -1)
Screenshot: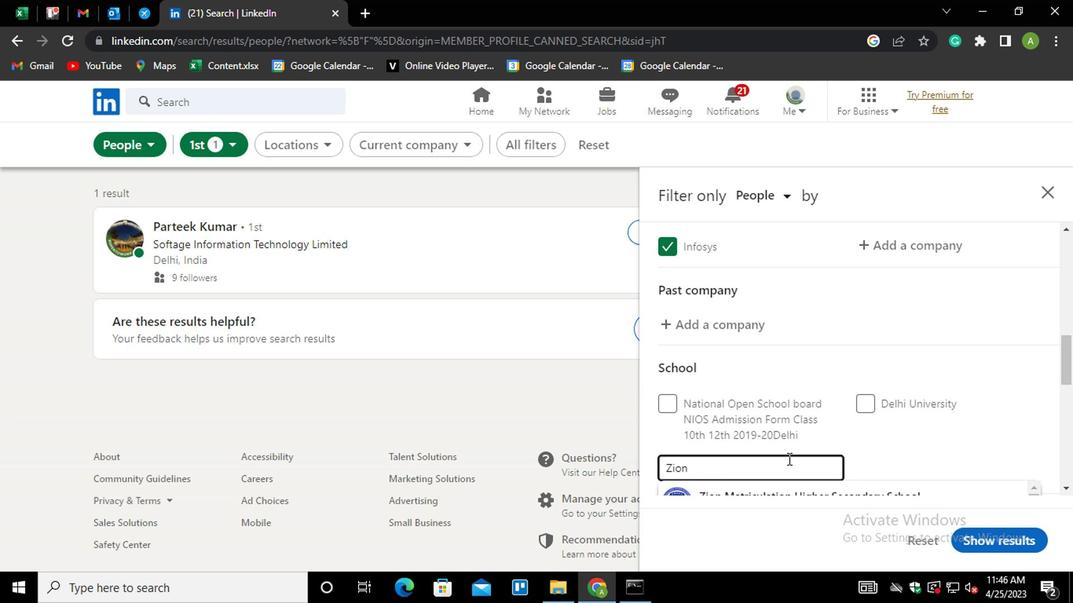 
Action: Mouse moved to (775, 321)
Screenshot: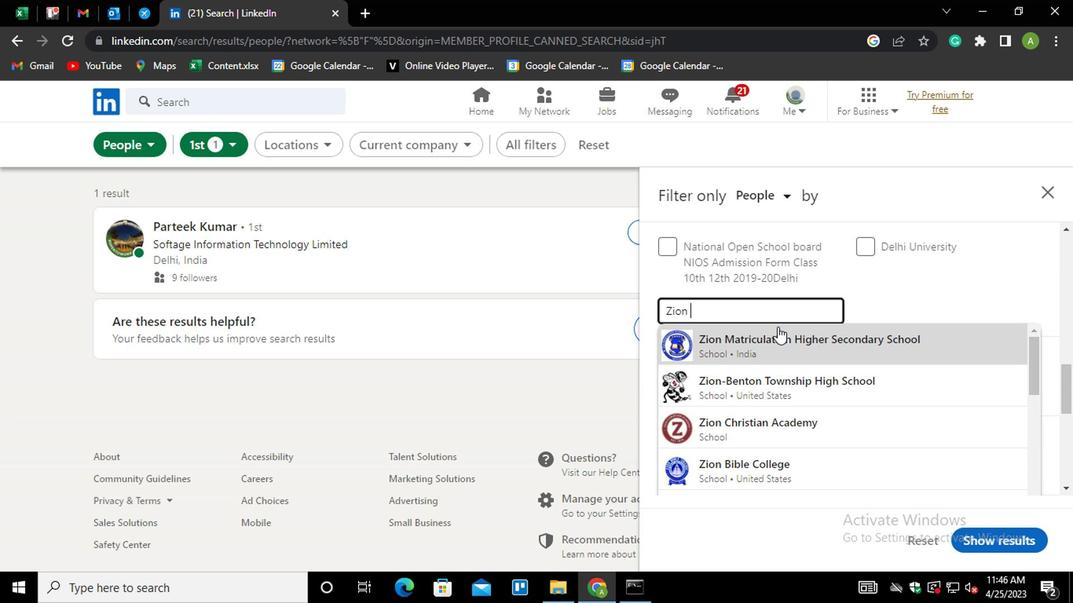
Action: Key pressed <Key.shift_r>M
Screenshot: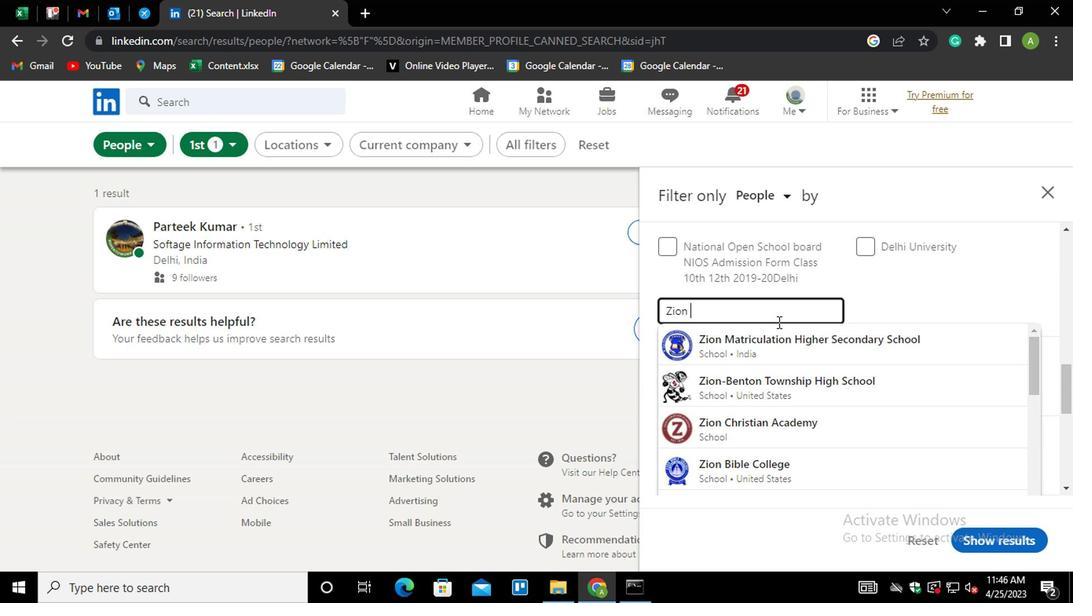 
Action: Mouse moved to (775, 320)
Screenshot: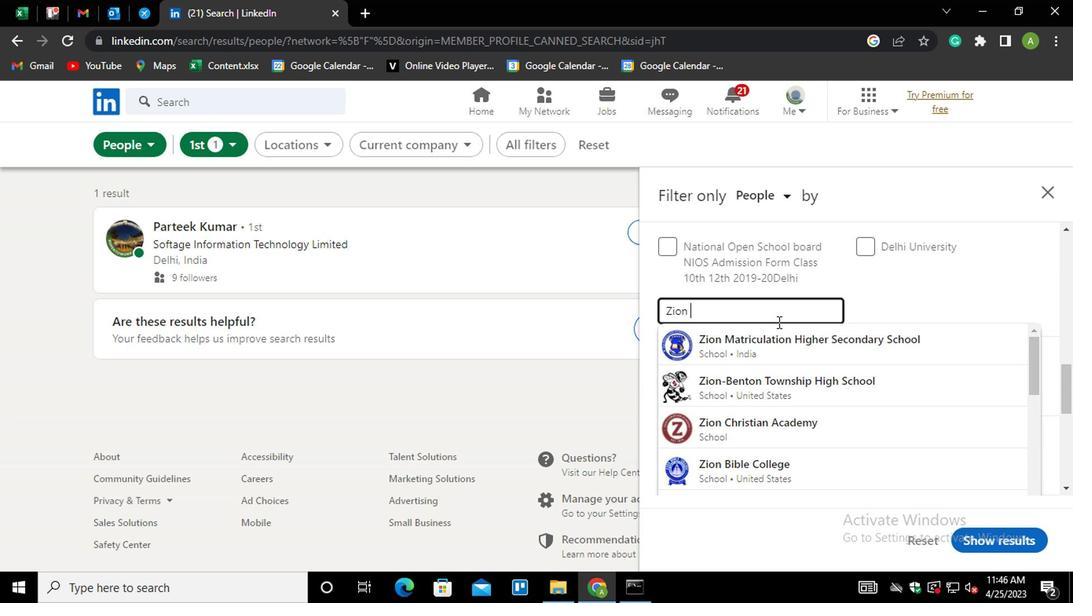 
Action: Key pressed ATR<Key.down><Key.enter>
Screenshot: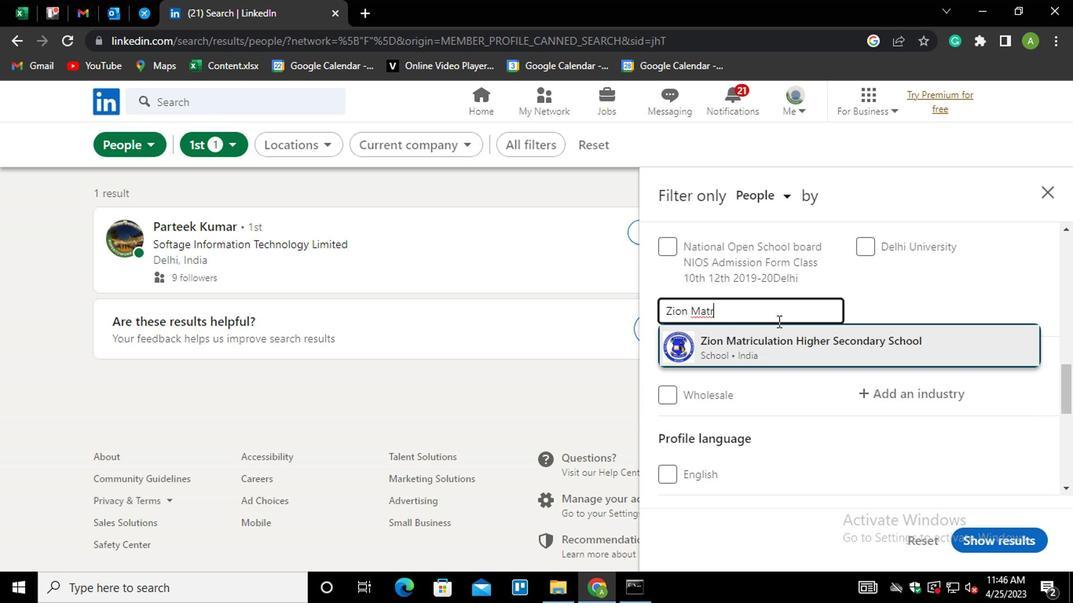 
Action: Mouse moved to (785, 311)
Screenshot: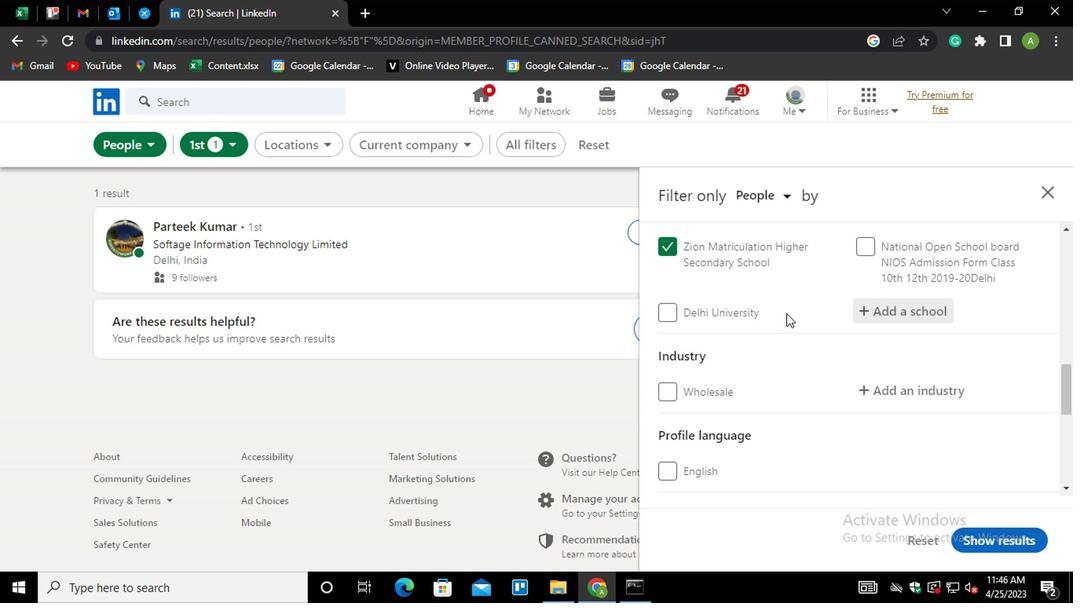 
Action: Mouse scrolled (785, 311) with delta (0, 0)
Screenshot: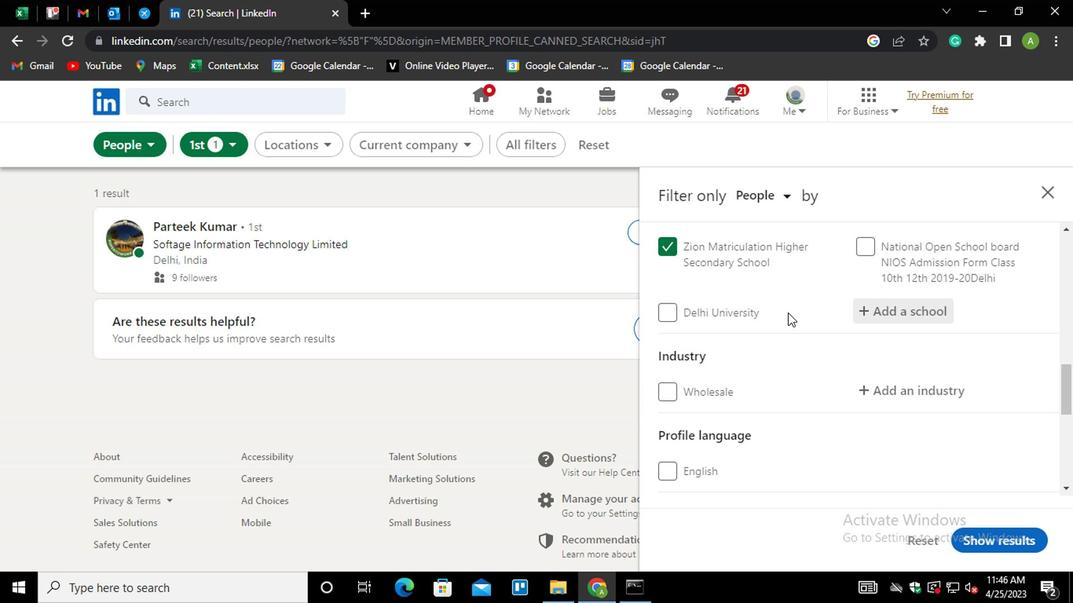 
Action: Mouse moved to (861, 306)
Screenshot: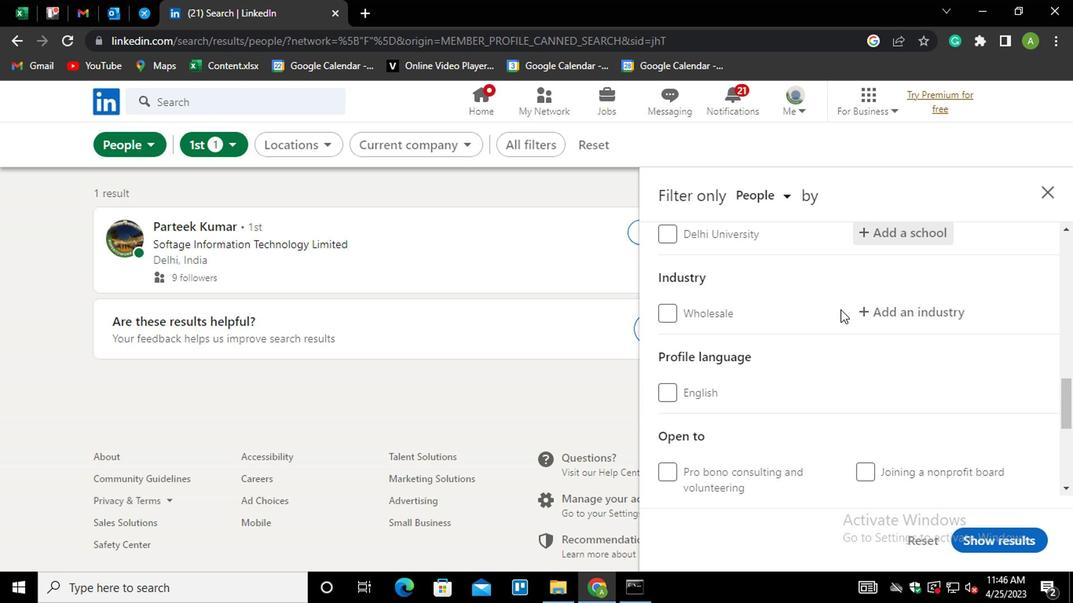 
Action: Mouse pressed left at (861, 306)
Screenshot: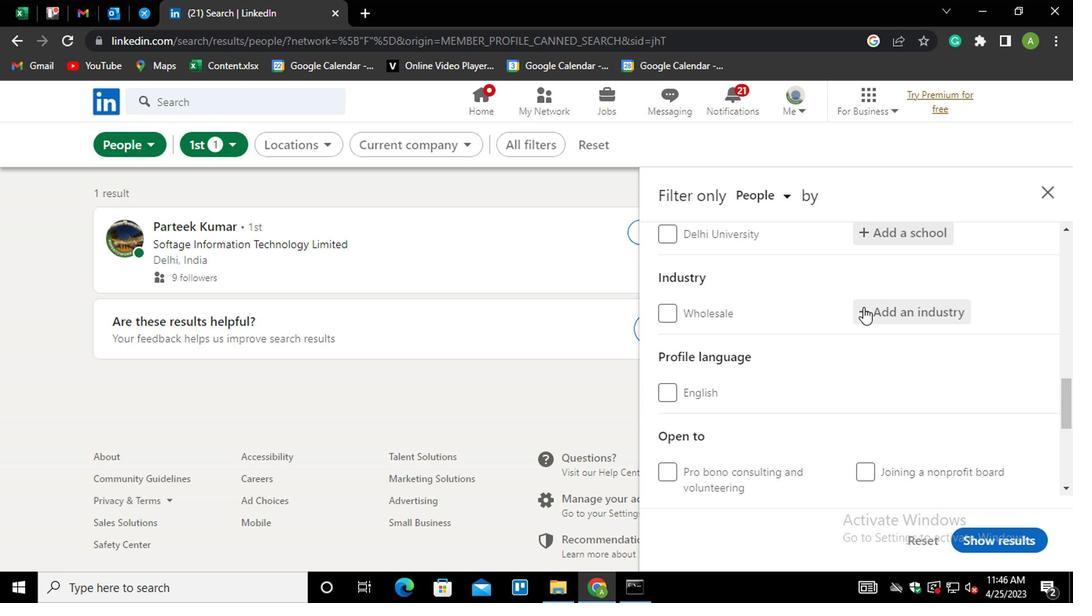 
Action: Mouse moved to (868, 311)
Screenshot: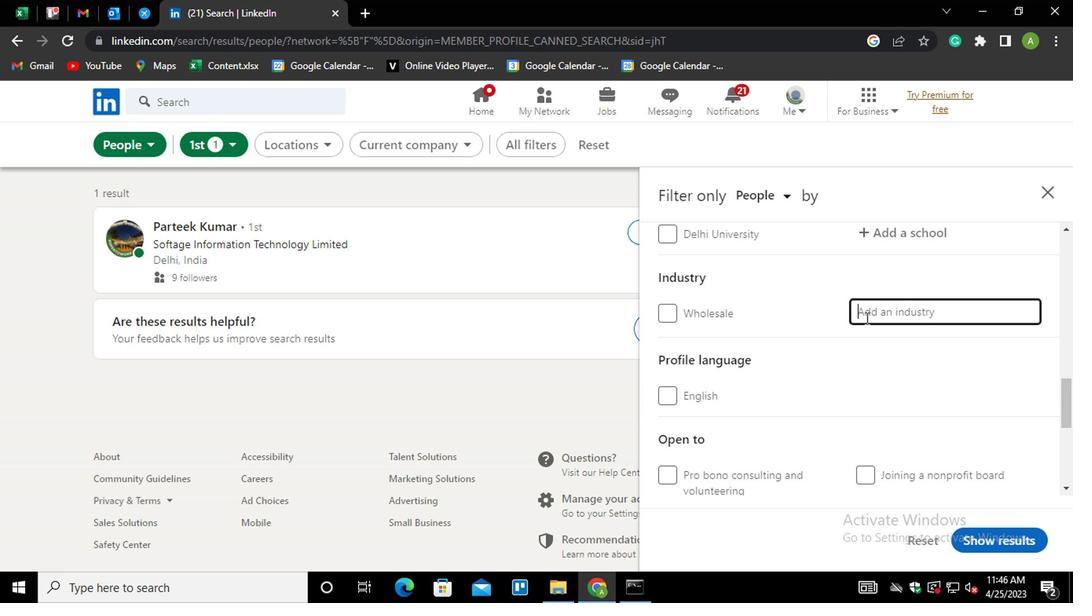 
Action: Mouse pressed left at (868, 311)
Screenshot: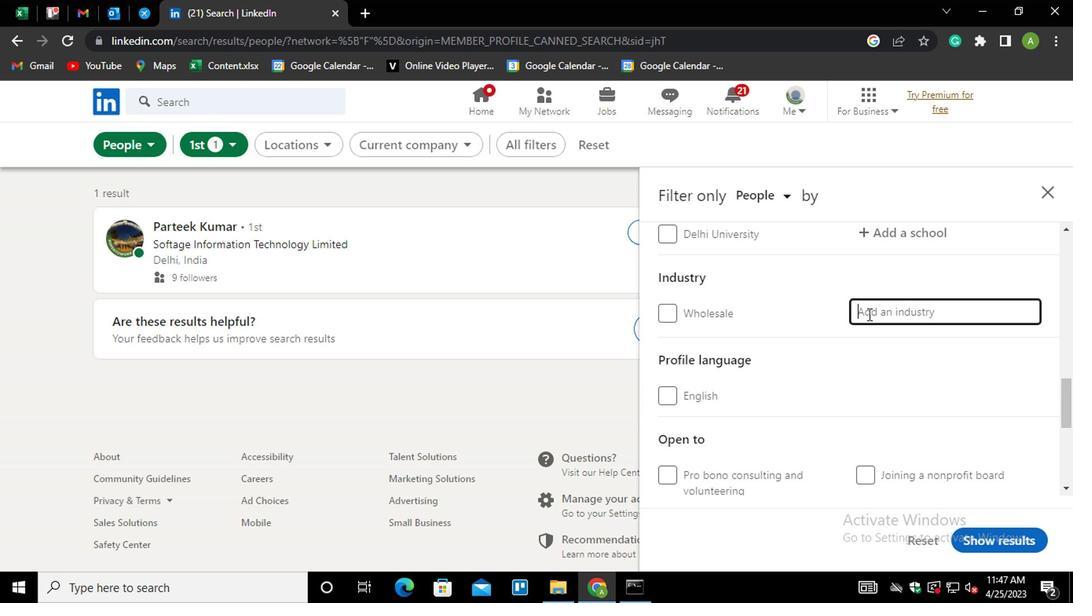 
Action: Key pressed <Key.shift_r><Key.shift_r>LANDSCA<Key.down><Key.enter>
Screenshot: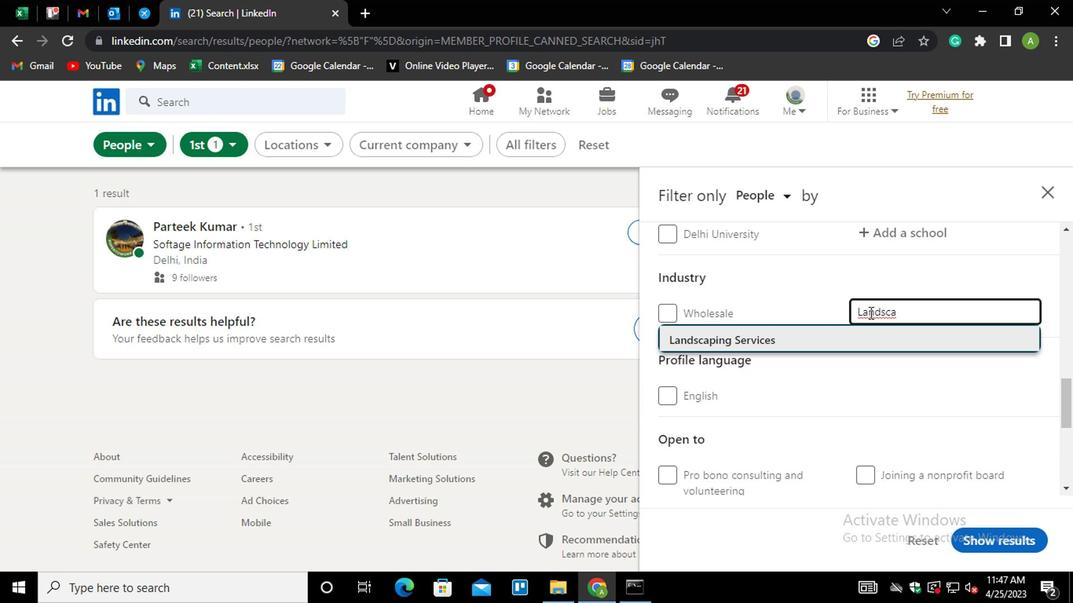 
Action: Mouse moved to (868, 309)
Screenshot: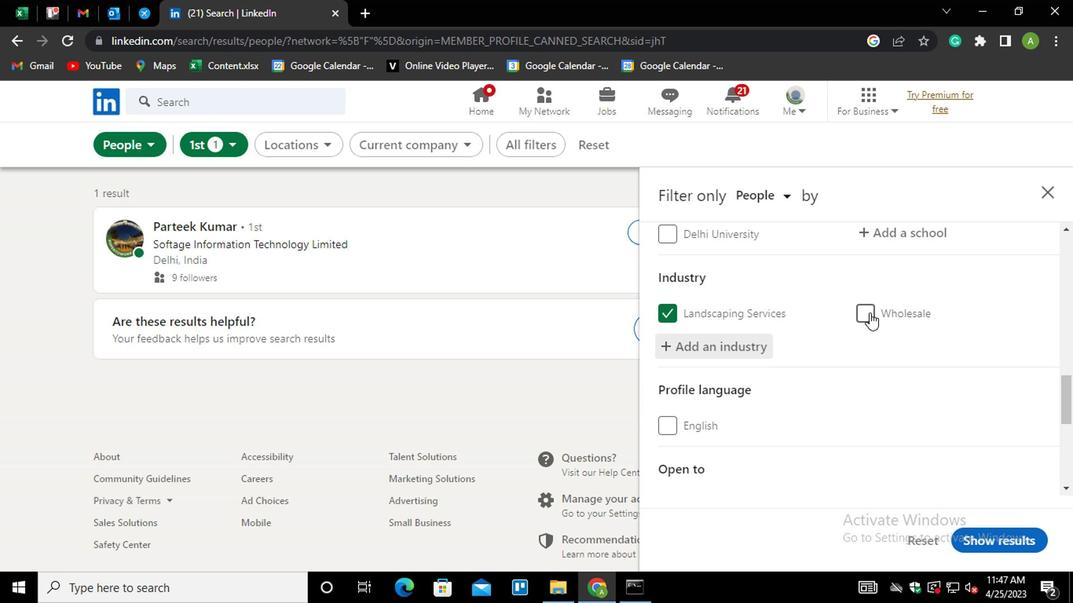 
Action: Mouse scrolled (868, 309) with delta (0, 0)
Screenshot: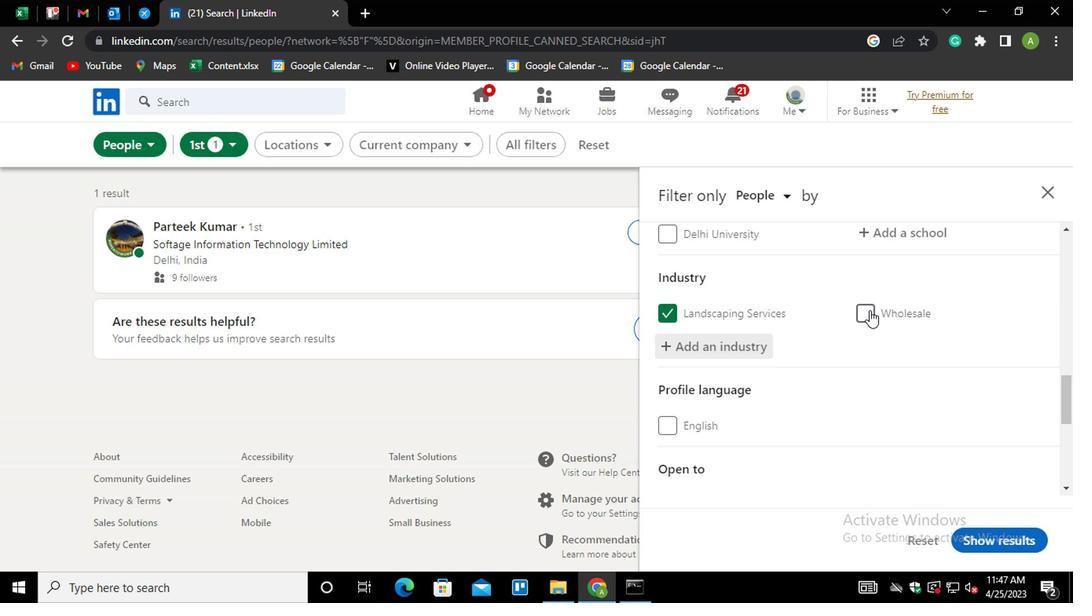 
Action: Mouse moved to (722, 442)
Screenshot: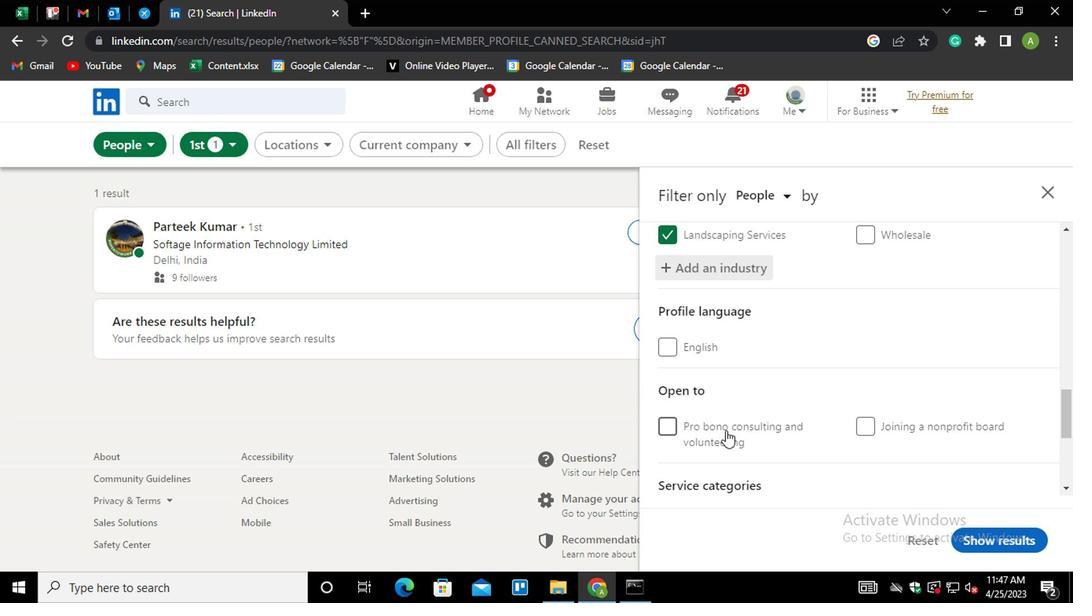 
Action: Mouse scrolled (722, 441) with delta (0, -1)
Screenshot: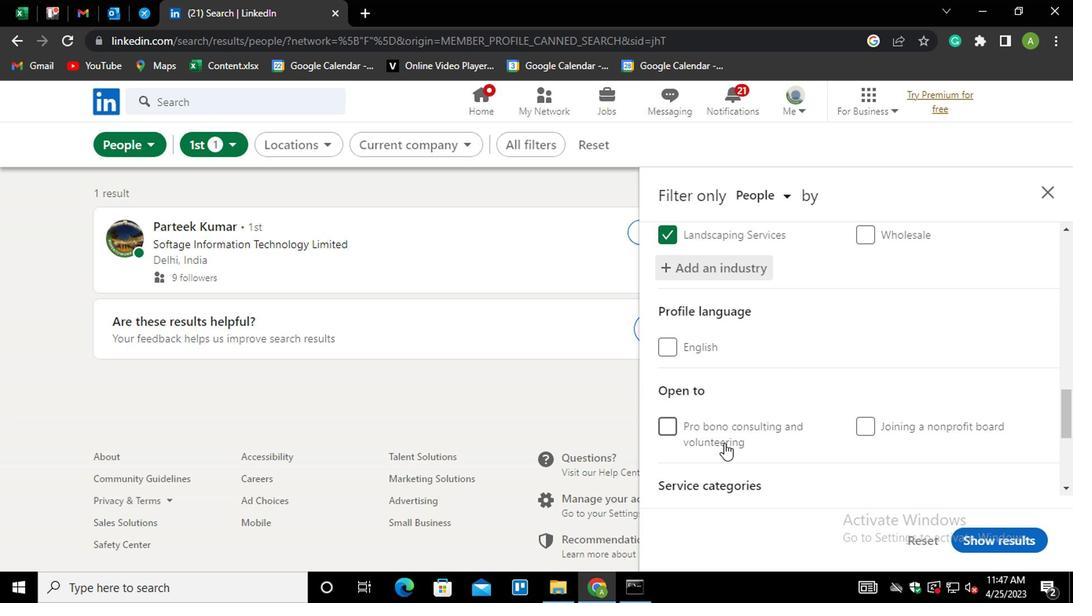 
Action: Mouse moved to (741, 308)
Screenshot: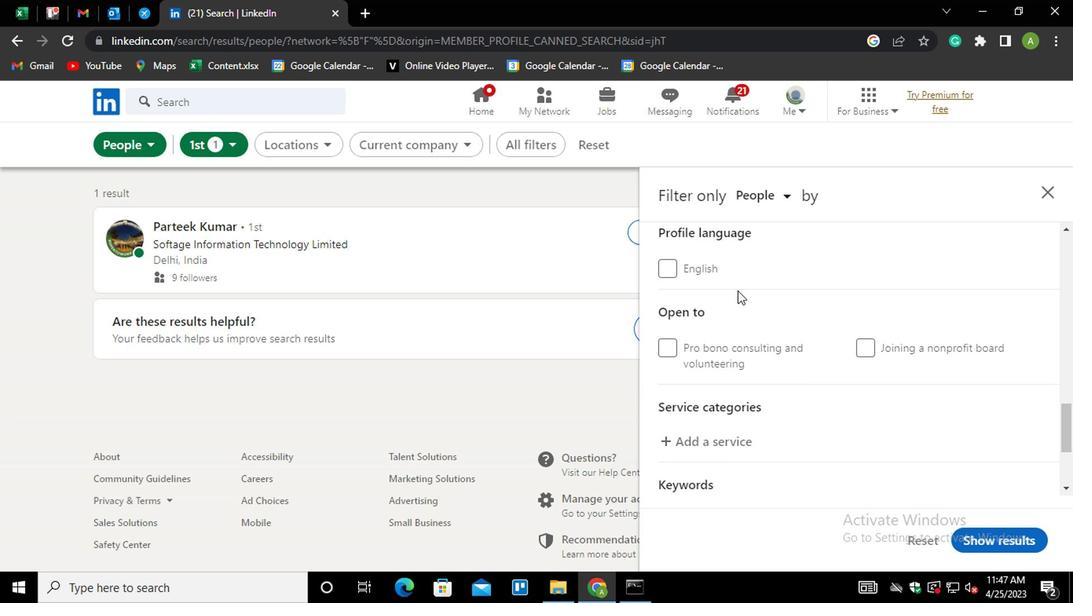 
Action: Mouse scrolled (741, 307) with delta (0, 0)
Screenshot: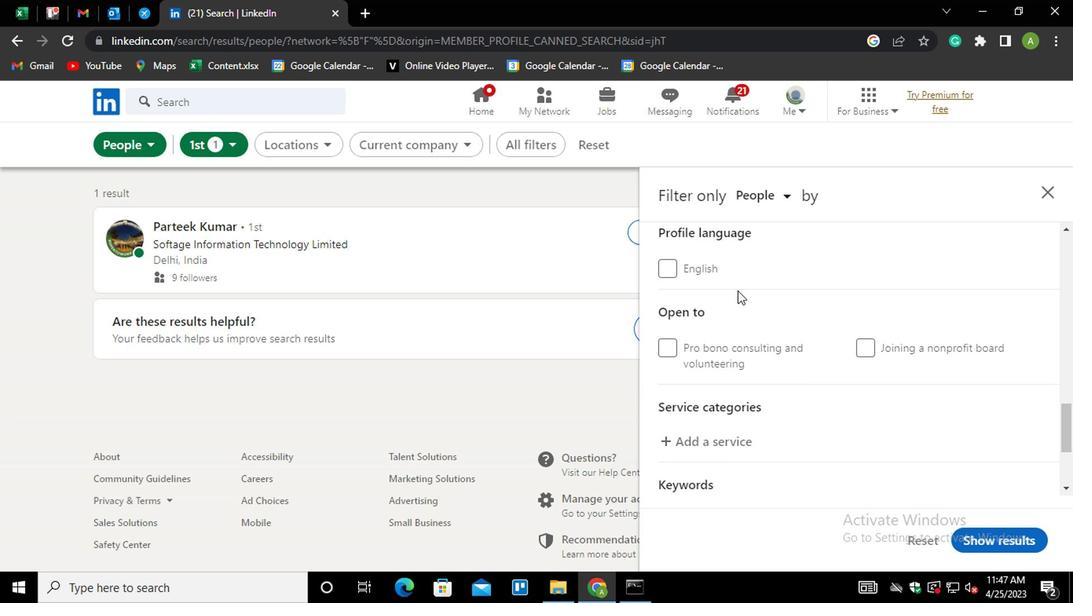 
Action: Mouse moved to (726, 365)
Screenshot: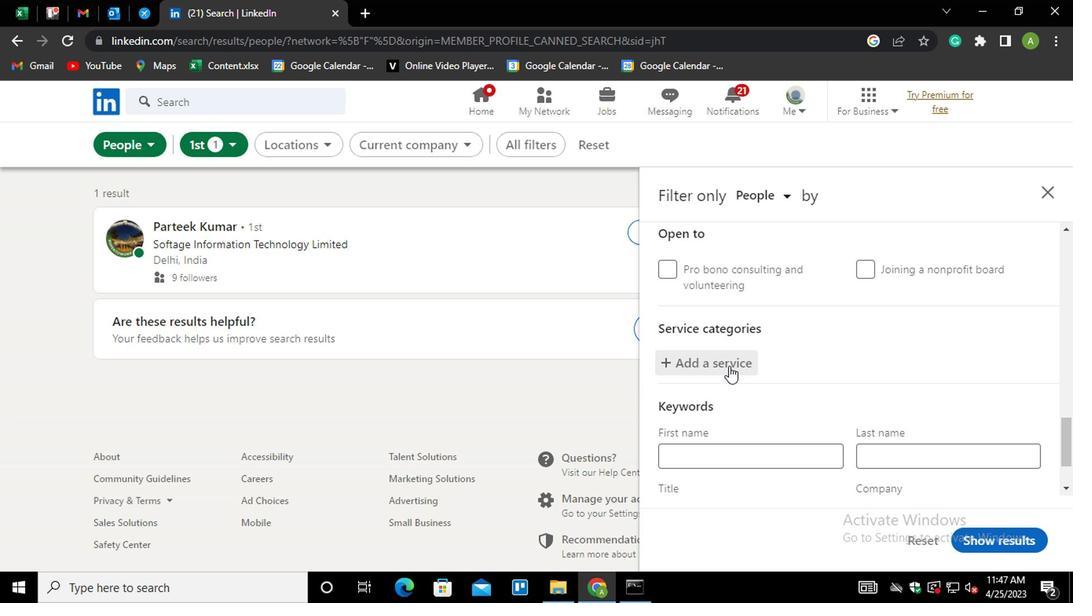 
Action: Mouse pressed left at (726, 365)
Screenshot: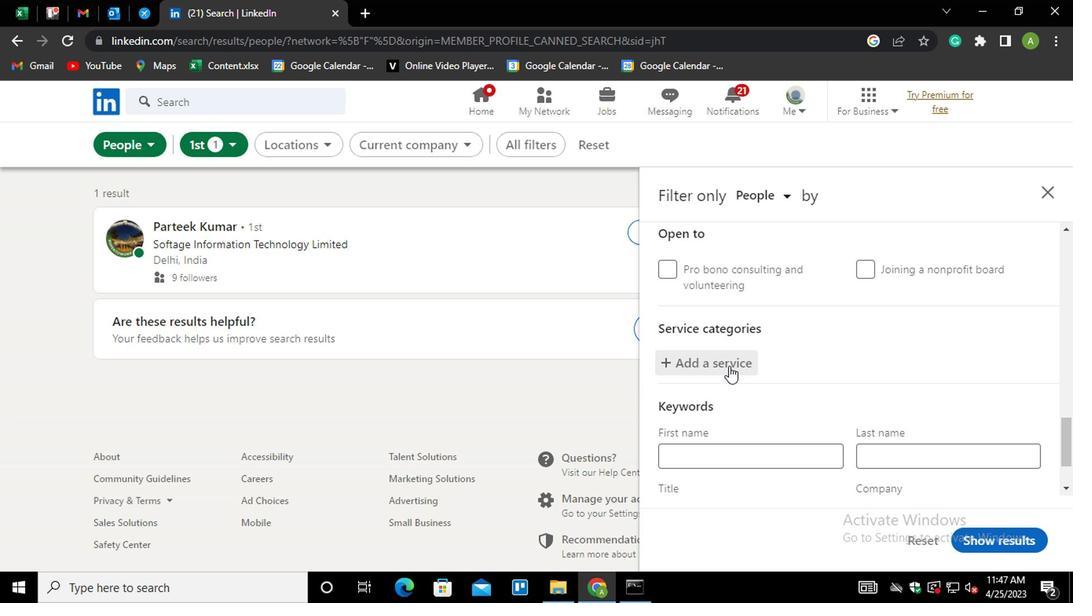 
Action: Mouse moved to (726, 363)
Screenshot: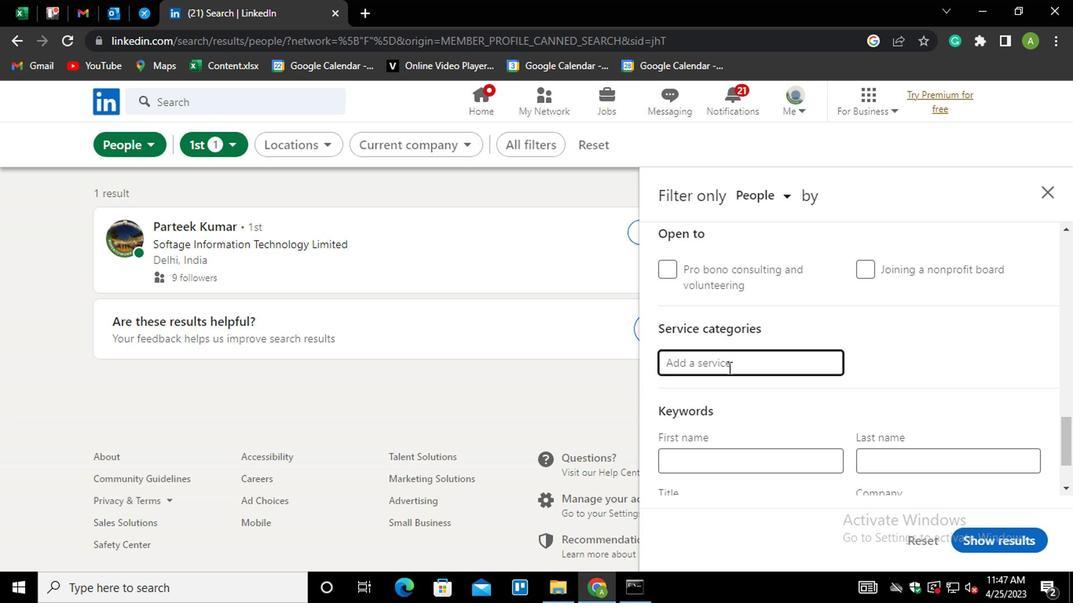 
Action: Mouse pressed left at (726, 363)
Screenshot: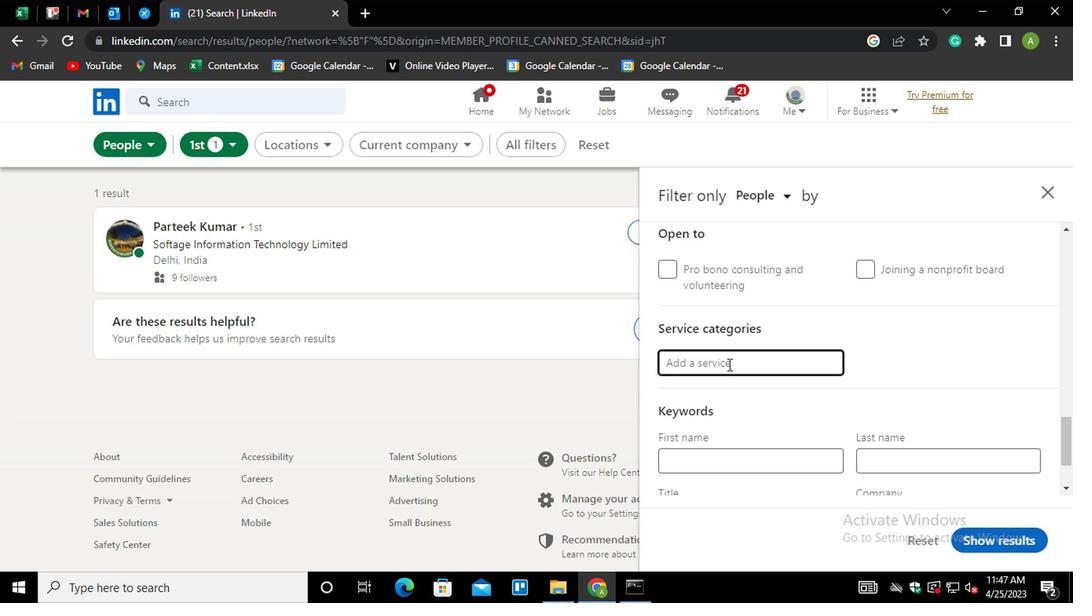 
Action: Mouse moved to (735, 356)
Screenshot: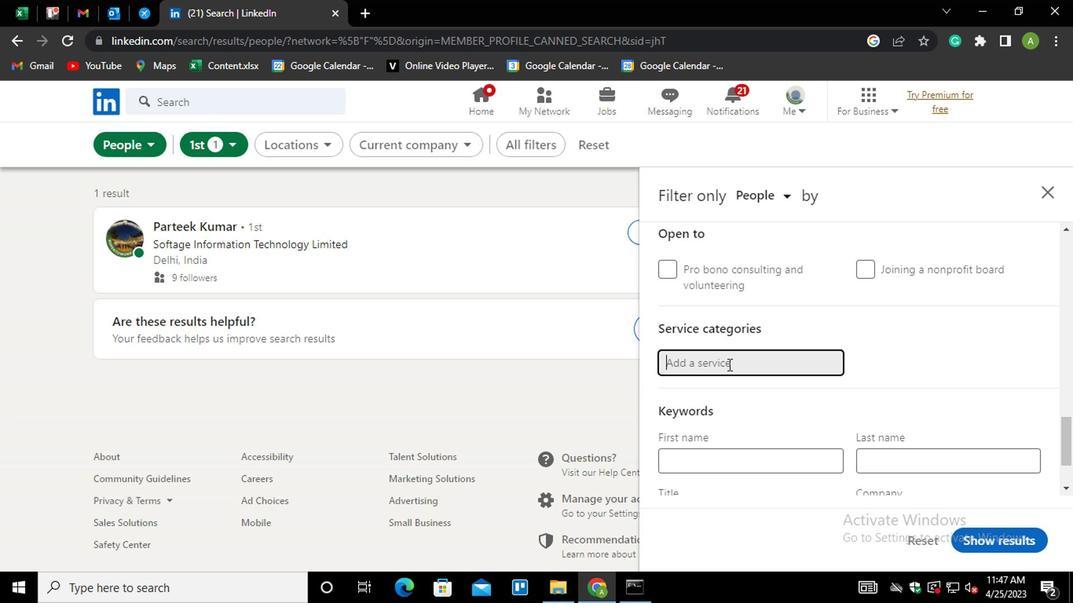 
Action: Key pressed <Key.shift>CAT<Key.down><Key.enter>
Screenshot: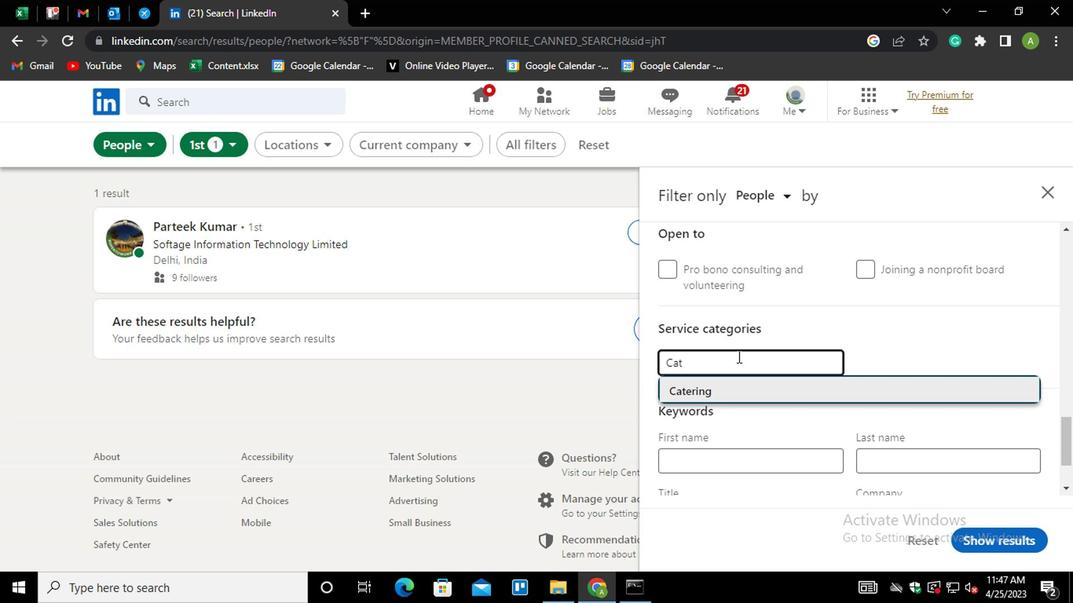 
Action: Mouse moved to (754, 356)
Screenshot: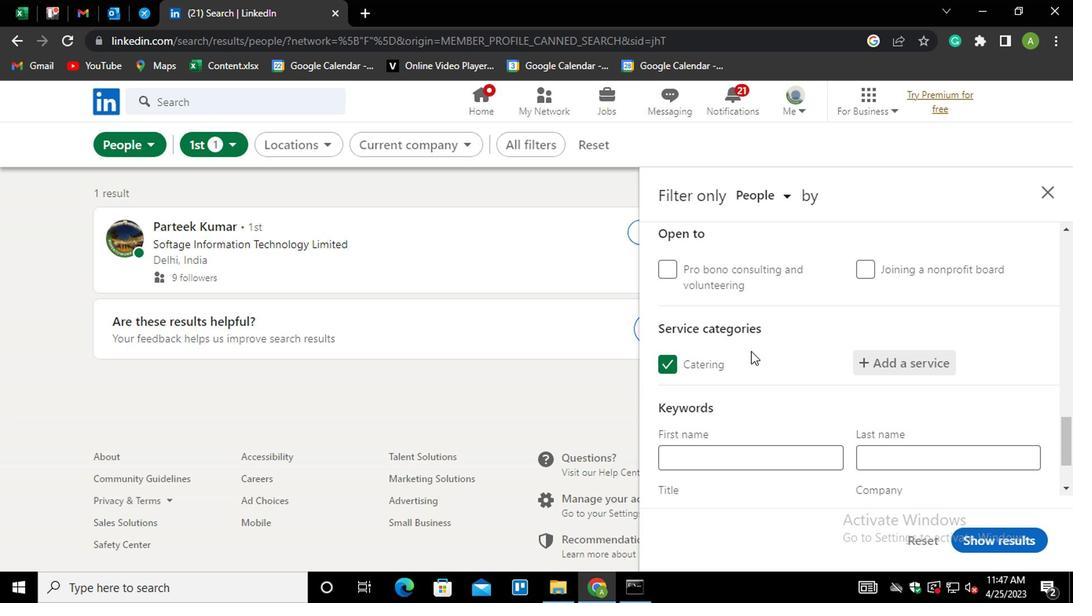 
Action: Mouse scrolled (754, 355) with delta (0, 0)
Screenshot: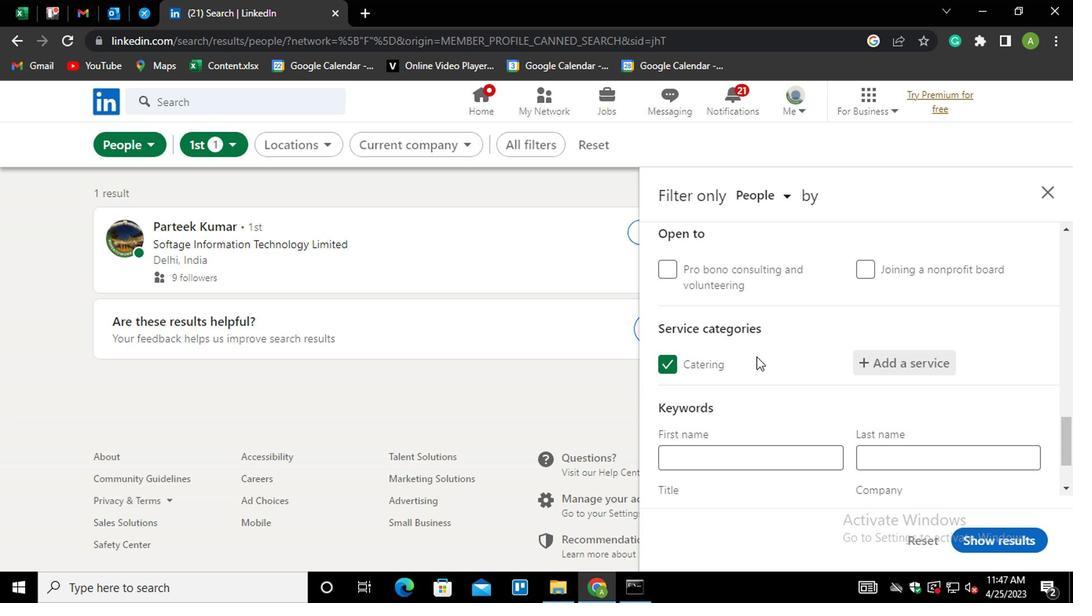 
Action: Mouse moved to (723, 432)
Screenshot: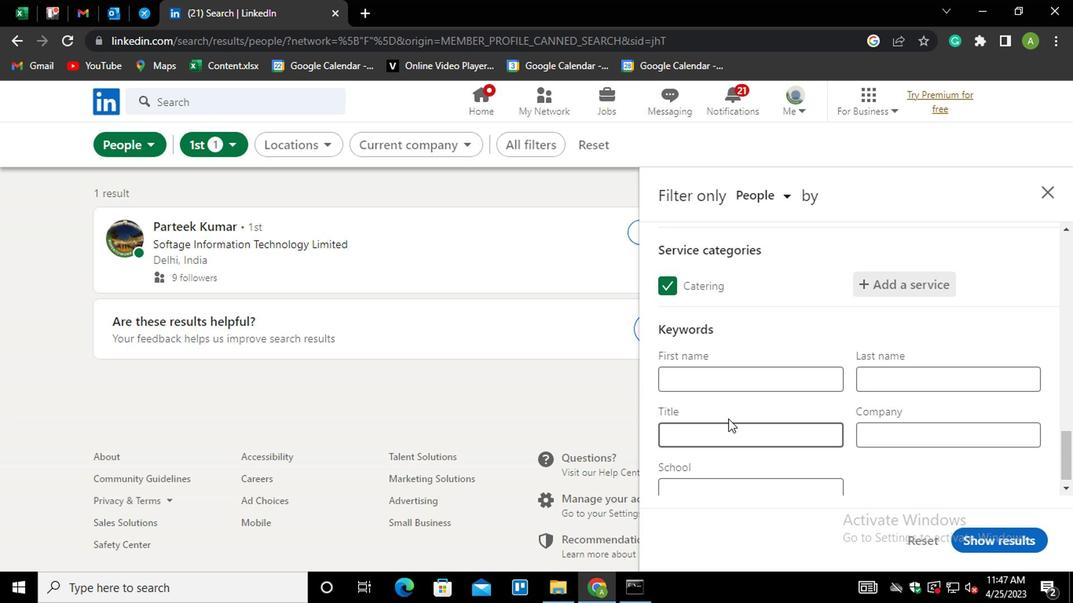 
Action: Mouse pressed left at (723, 432)
Screenshot: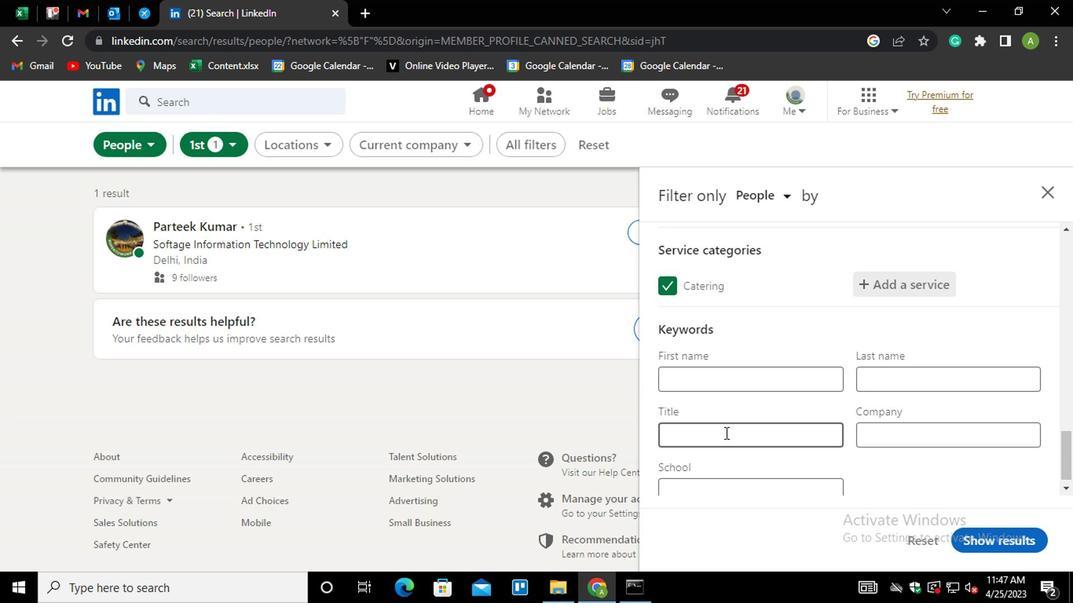 
Action: Mouse moved to (722, 433)
Screenshot: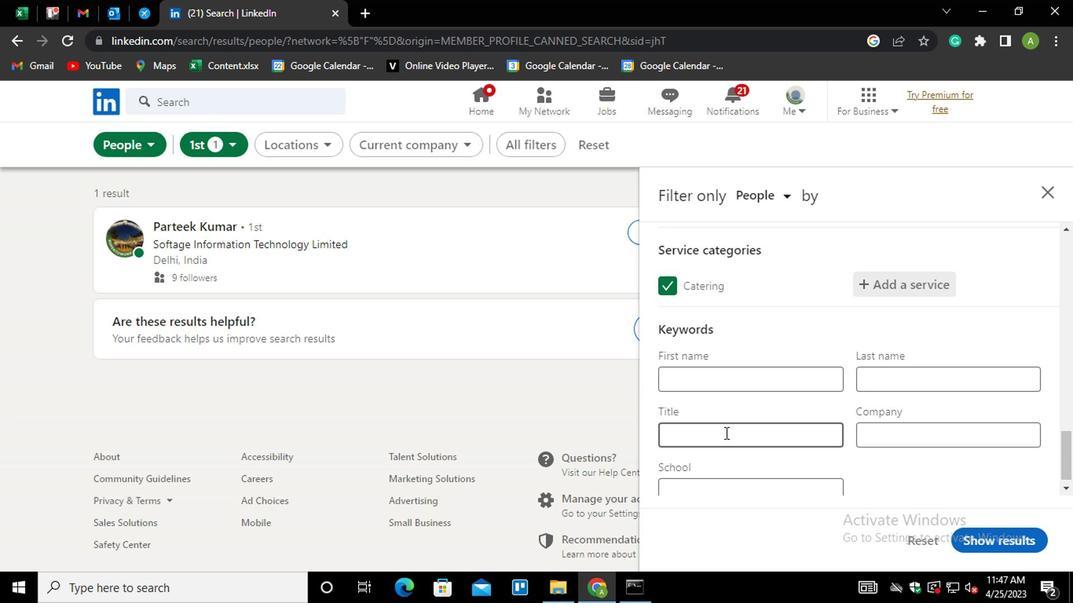 
Action: Key pressed <Key.shift_r>MRD<Key.backspace><Key.backspace>EDIA<Key.space><Key.shift_r>BUYER
Screenshot: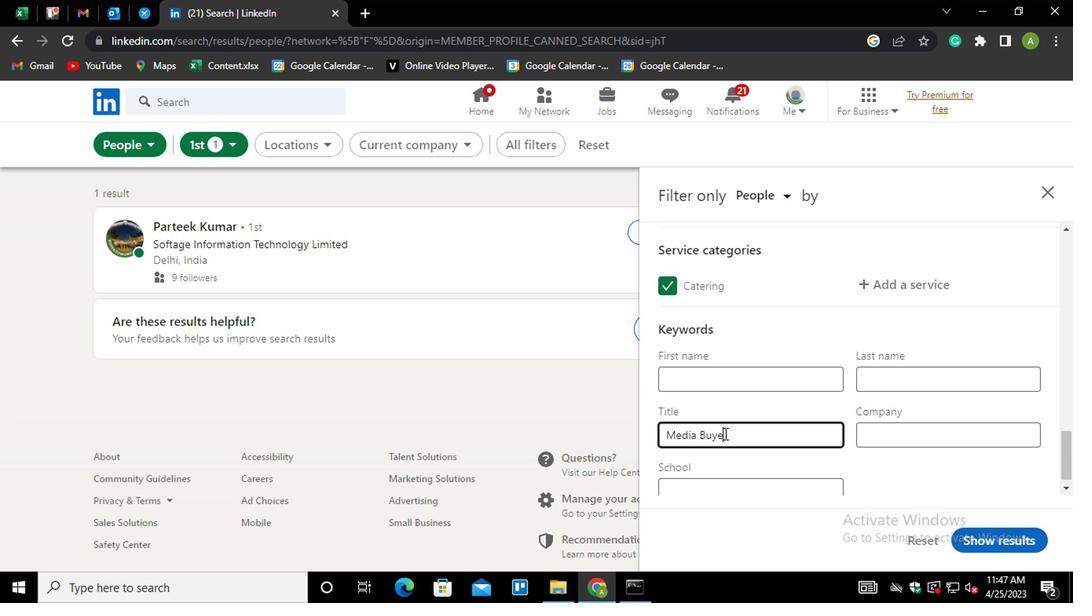 
Action: Mouse moved to (972, 481)
Screenshot: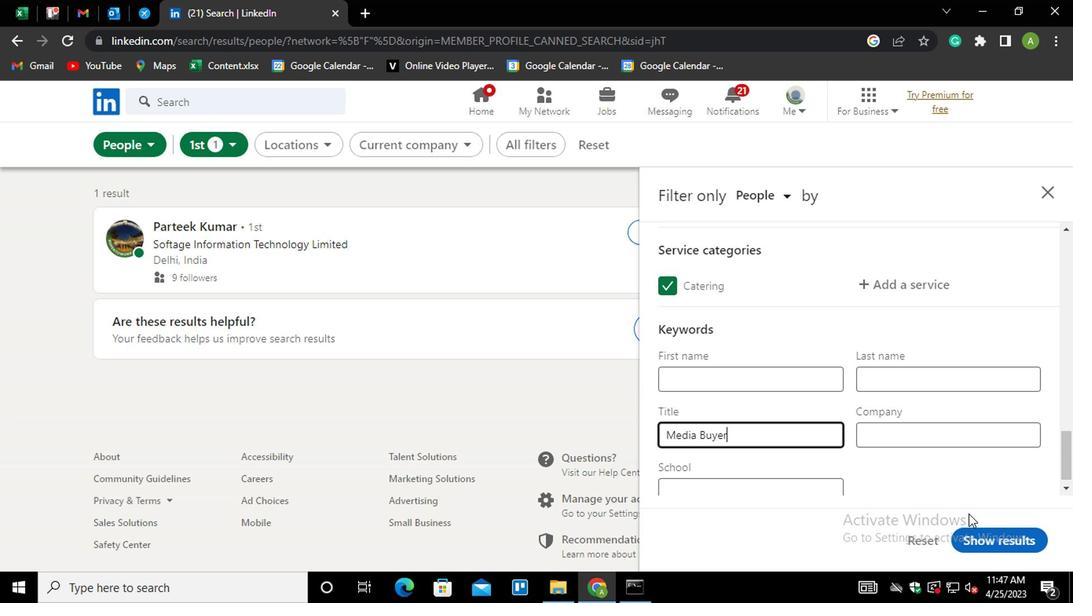 
Action: Mouse pressed left at (972, 481)
Screenshot: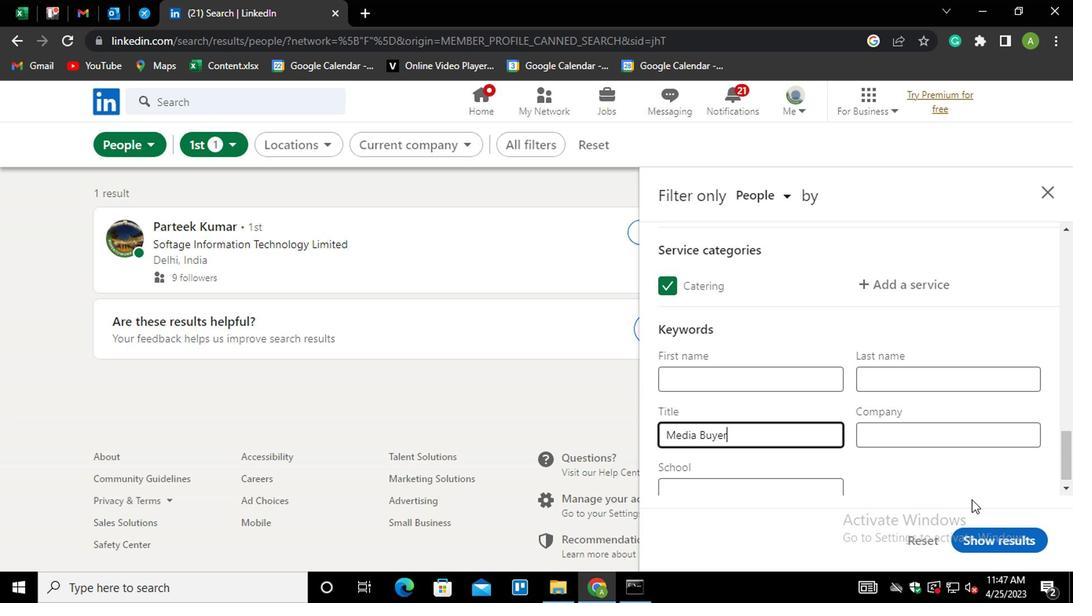 
Action: Mouse moved to (990, 538)
Screenshot: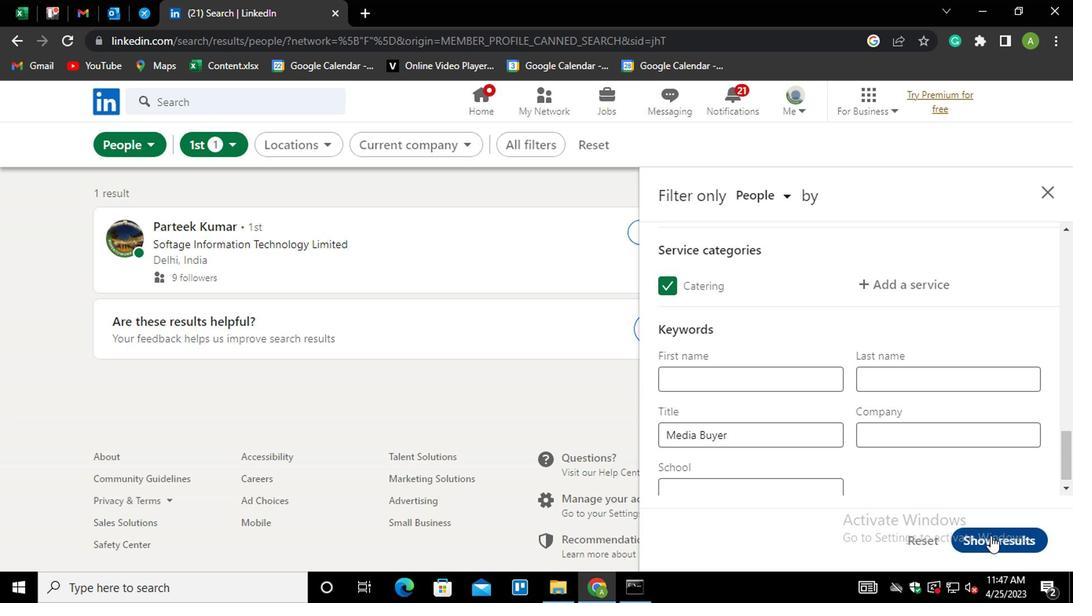 
Action: Mouse pressed left at (990, 538)
Screenshot: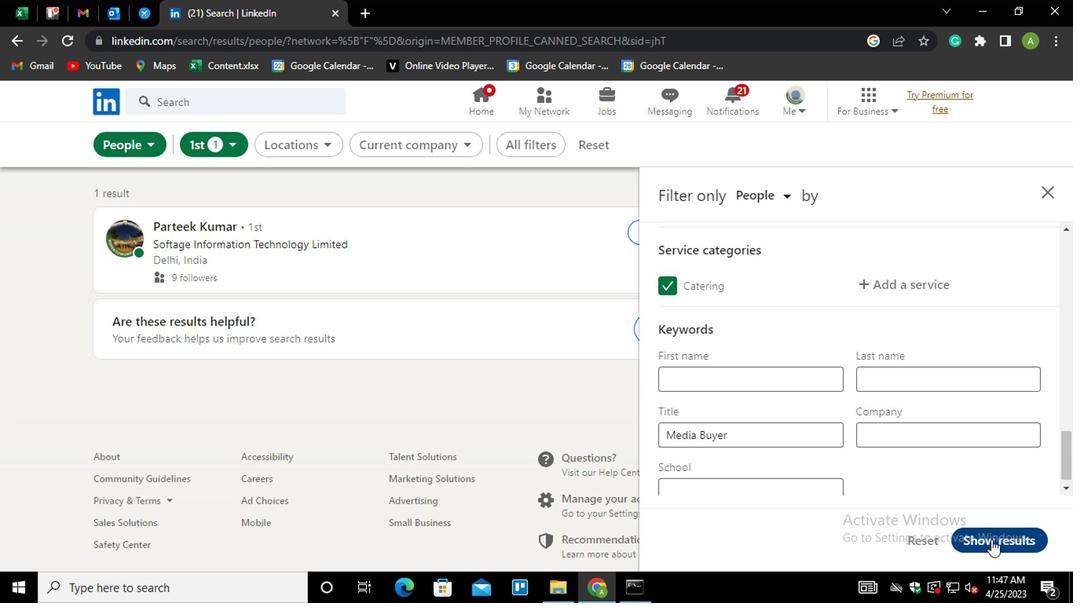 
Action: Mouse moved to (935, 419)
Screenshot: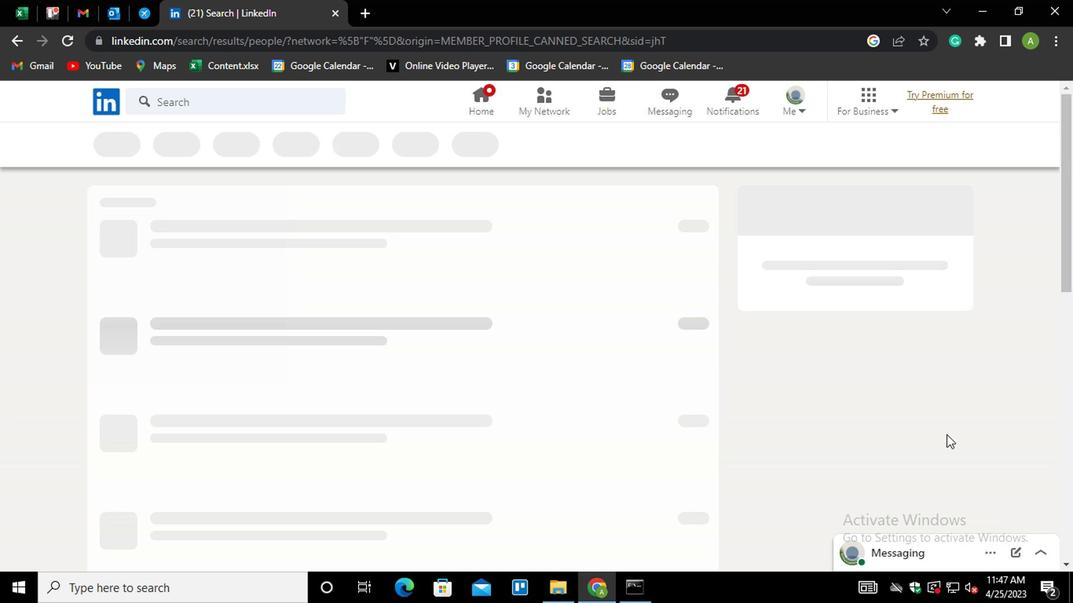 
